 Task: Look for space in Xiuyan, China from 9th June, 2023 to 17th June, 2023 for 2 adults in price range Rs.7000 to Rs.12000. Place can be private room with 1  bedroom having 2 beds and 1 bathroom. Property type can be house, flat, guest house. Amenities needed are: wifi. Booking option can be shelf check-in. Required host language is Chinese (Simplified).
Action: Mouse moved to (565, 79)
Screenshot: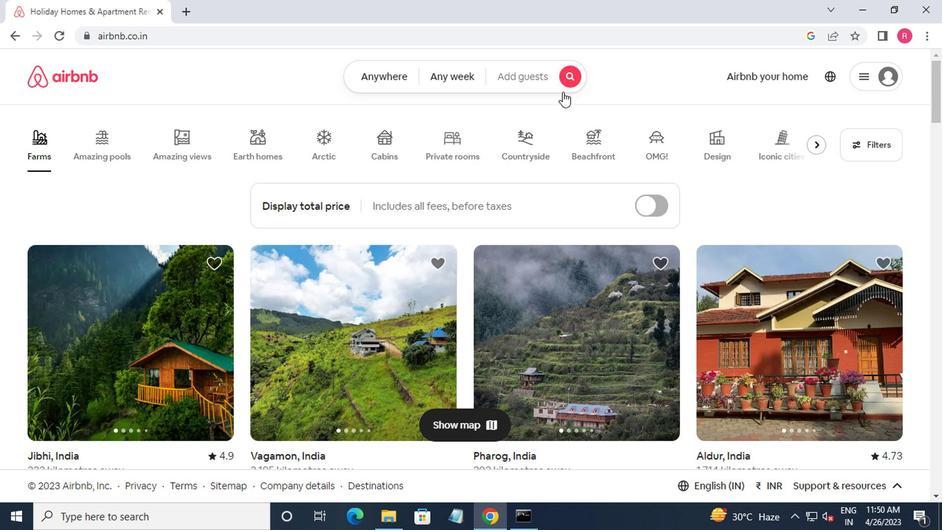
Action: Mouse pressed left at (565, 79)
Screenshot: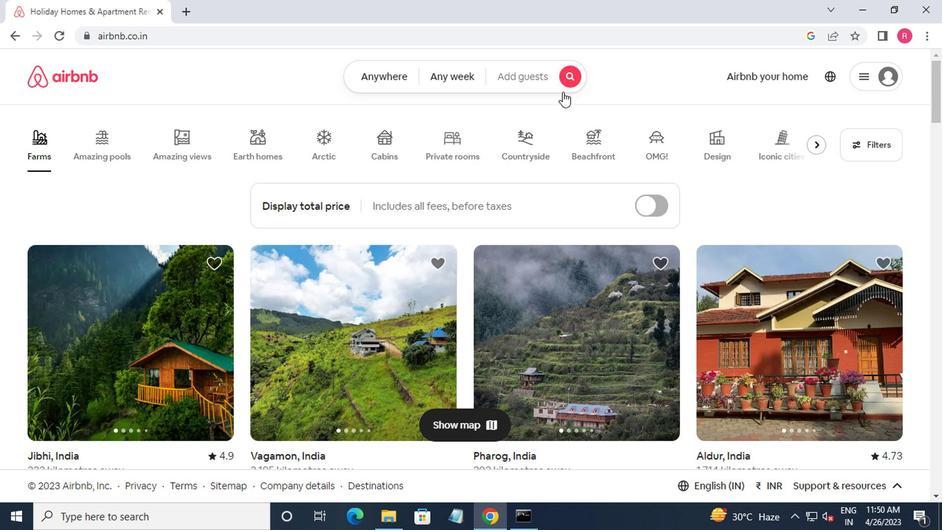 
Action: Mouse moved to (276, 121)
Screenshot: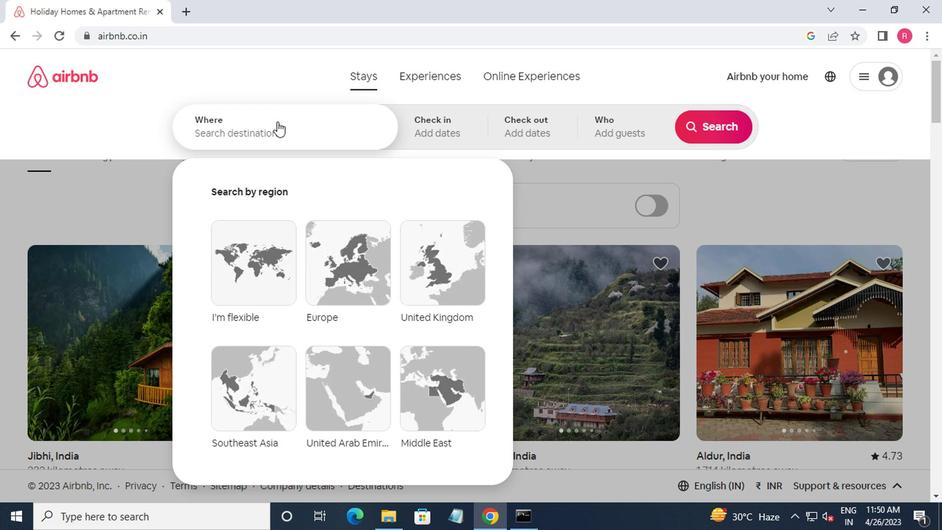 
Action: Mouse pressed left at (276, 121)
Screenshot: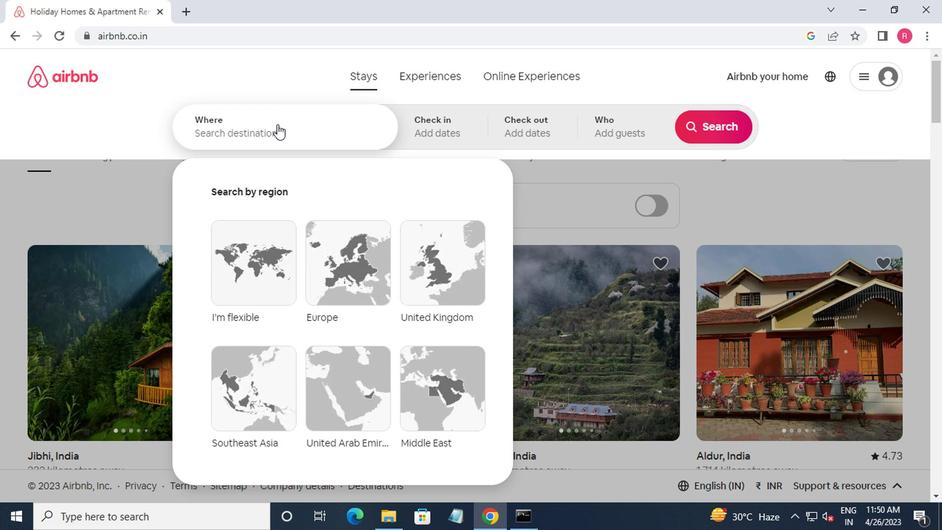 
Action: Mouse moved to (278, 132)
Screenshot: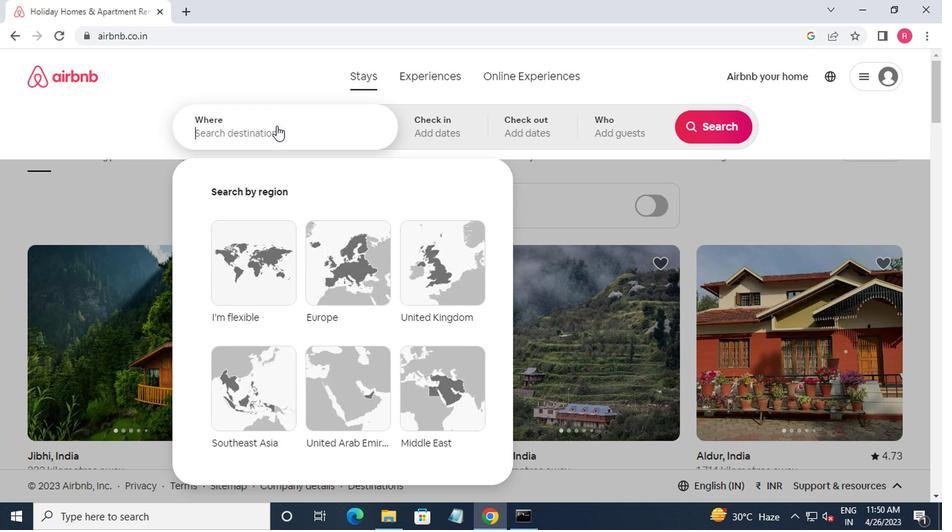 
Action: Key pressed xiuyan,china<Key.enter>
Screenshot: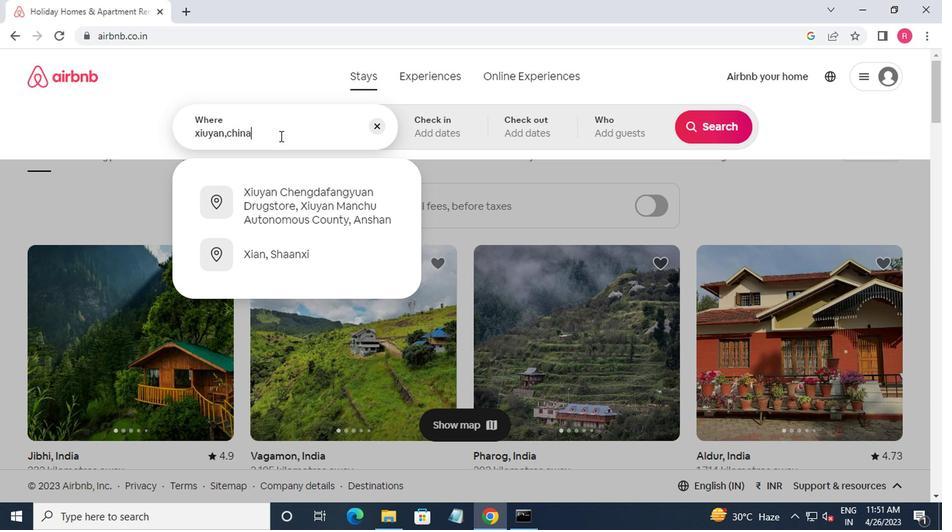 
Action: Mouse moved to (693, 239)
Screenshot: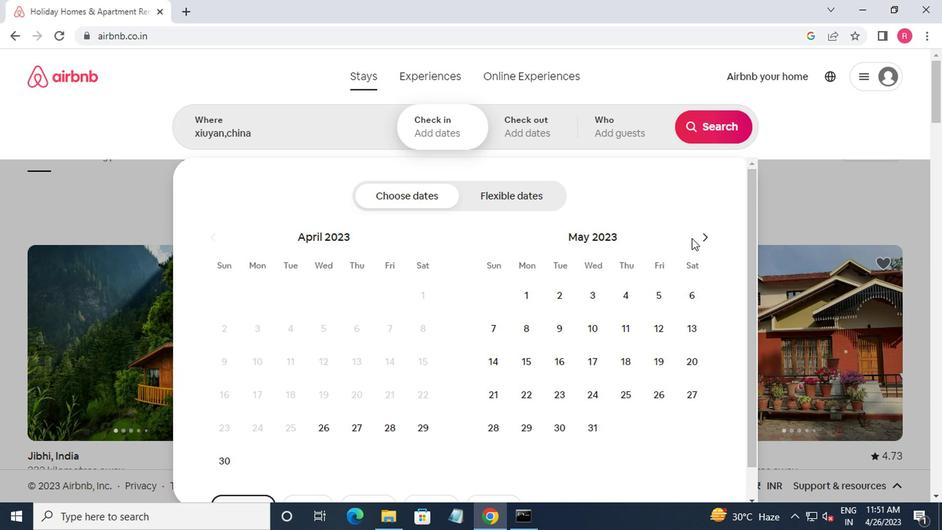 
Action: Mouse pressed left at (693, 239)
Screenshot: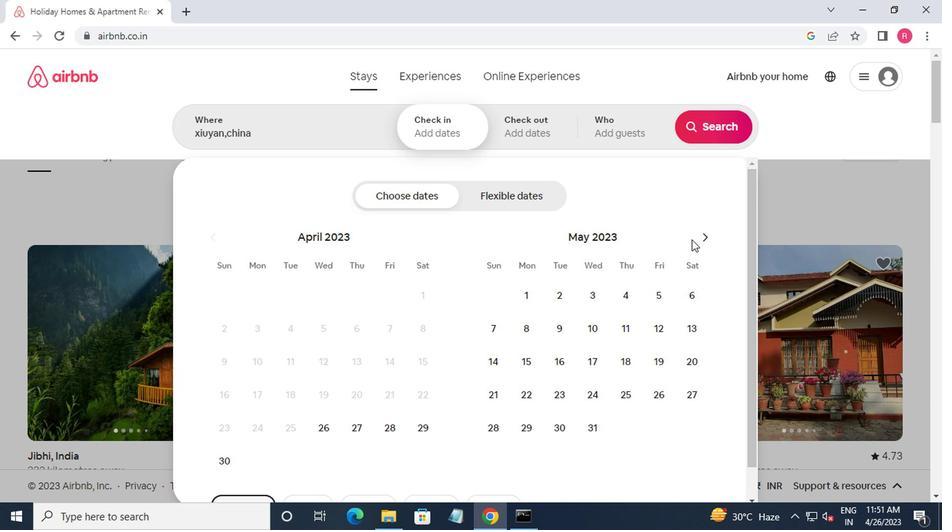 
Action: Mouse moved to (649, 334)
Screenshot: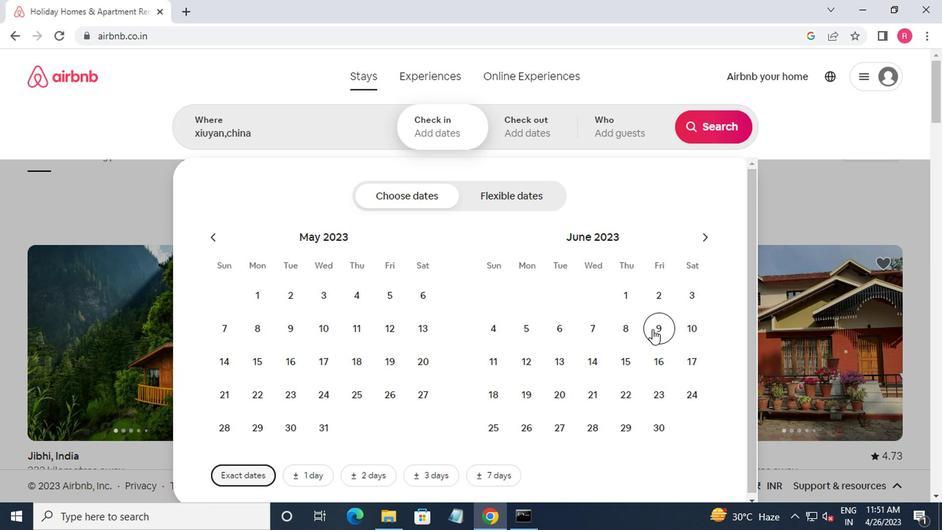 
Action: Mouse pressed left at (649, 334)
Screenshot: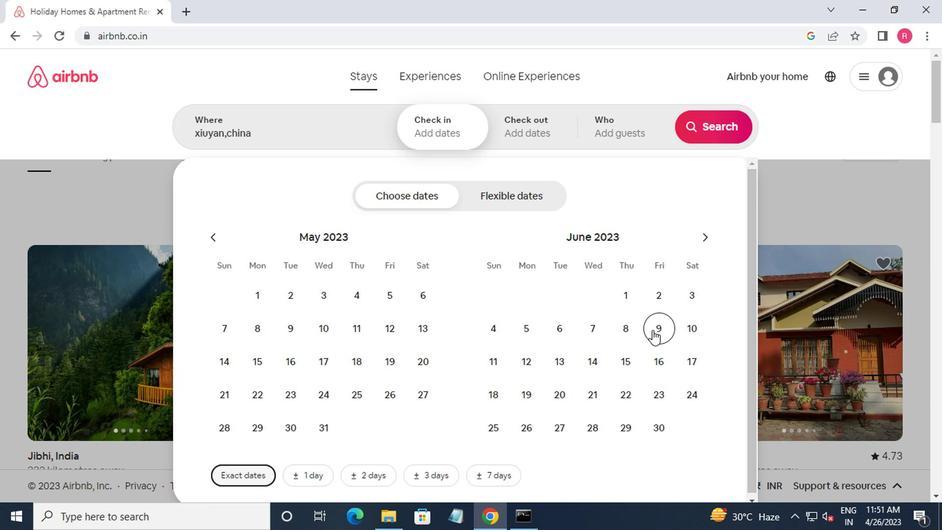 
Action: Mouse moved to (697, 378)
Screenshot: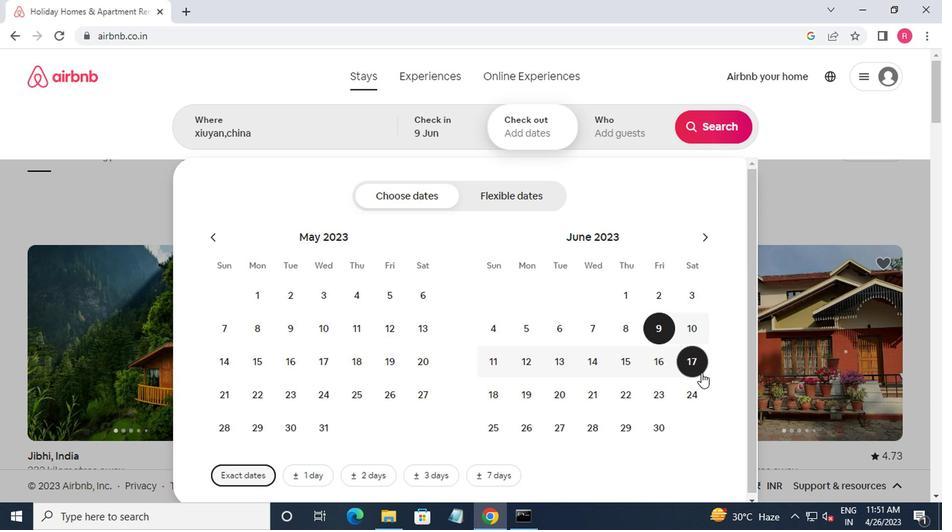 
Action: Mouse pressed left at (697, 378)
Screenshot: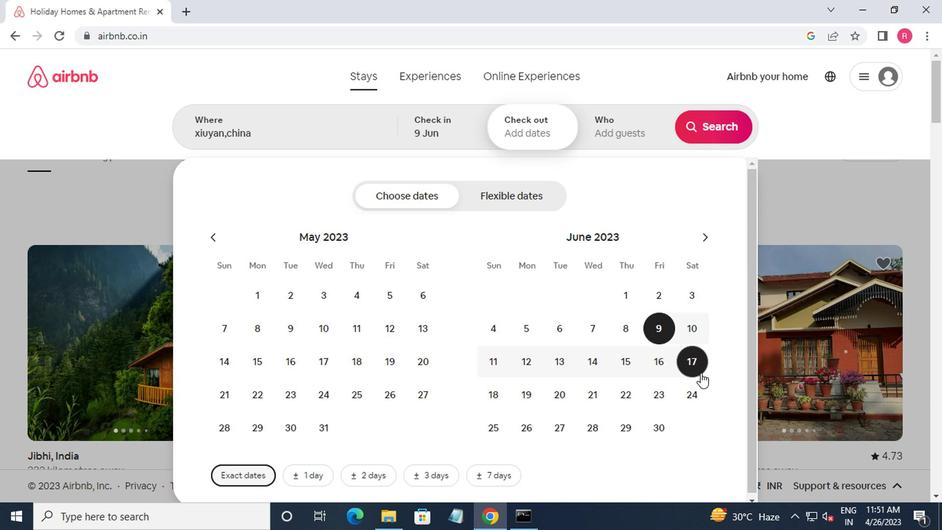 
Action: Mouse moved to (619, 140)
Screenshot: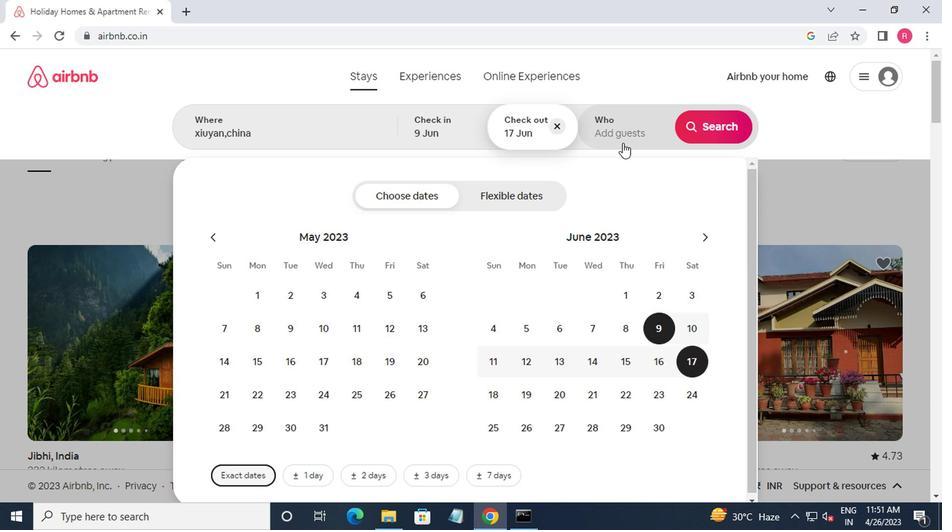
Action: Mouse pressed left at (619, 140)
Screenshot: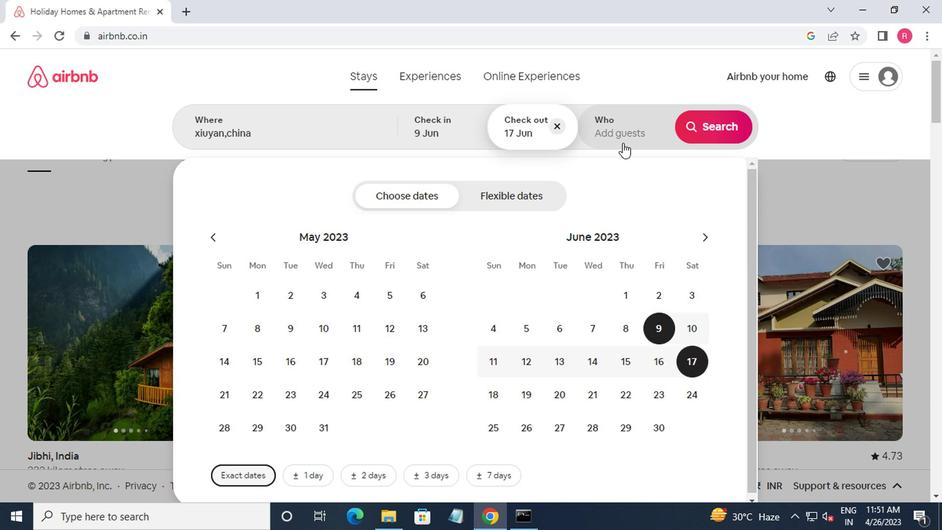 
Action: Mouse moved to (713, 201)
Screenshot: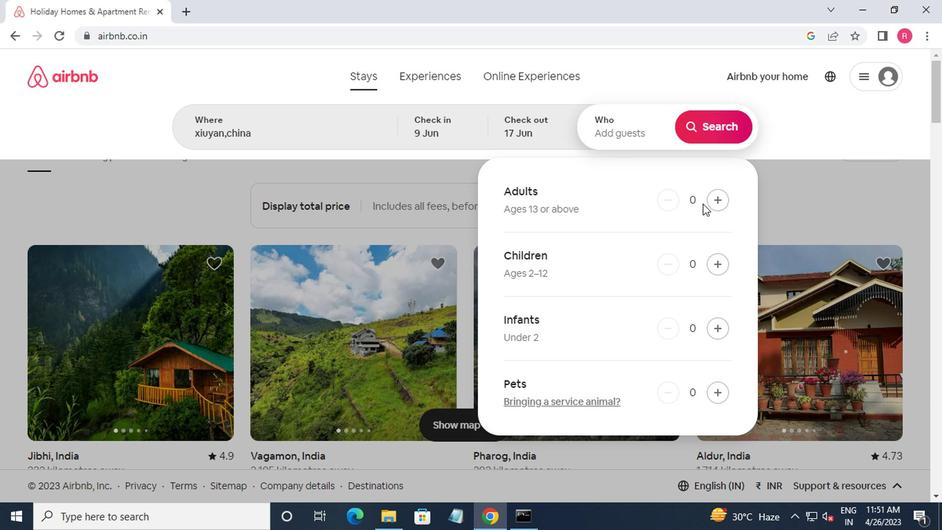 
Action: Mouse pressed left at (713, 201)
Screenshot: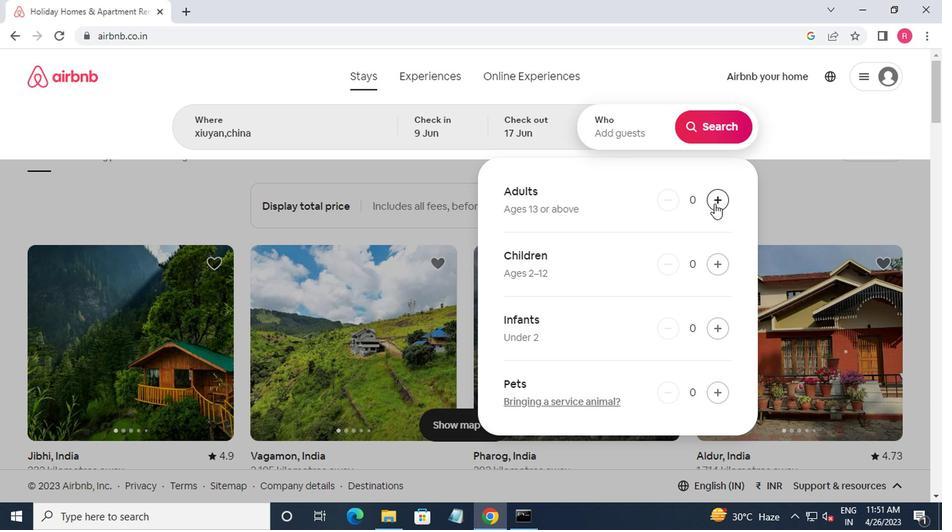 
Action: Mouse moved to (713, 201)
Screenshot: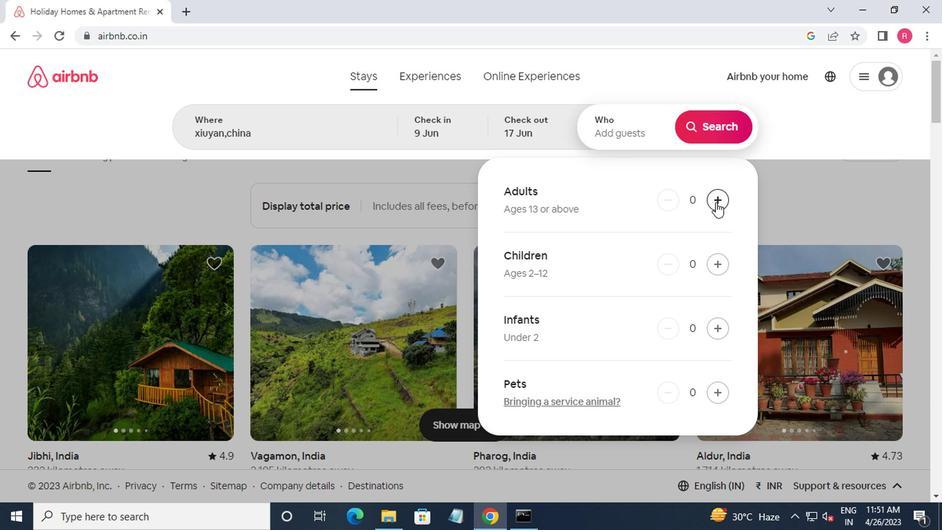
Action: Mouse pressed left at (713, 201)
Screenshot: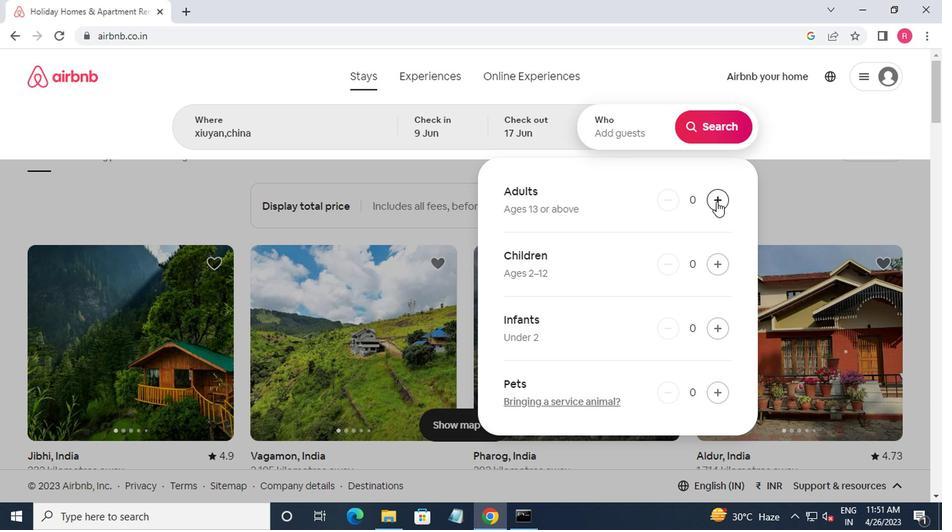 
Action: Mouse moved to (707, 126)
Screenshot: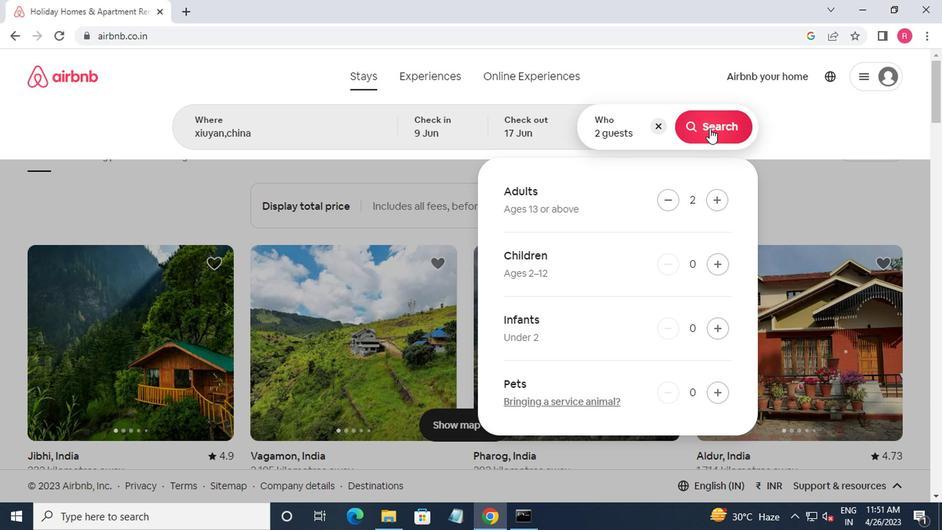 
Action: Mouse pressed left at (707, 126)
Screenshot: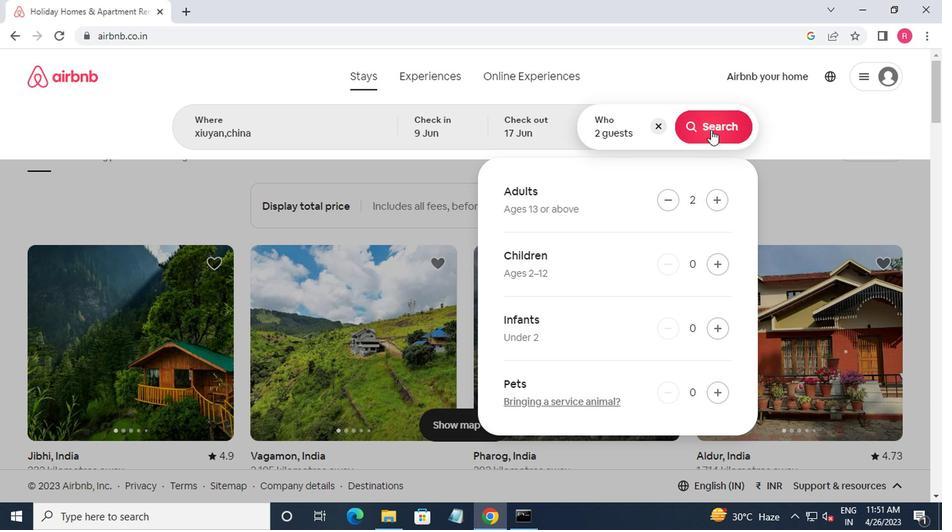 
Action: Mouse moved to (868, 125)
Screenshot: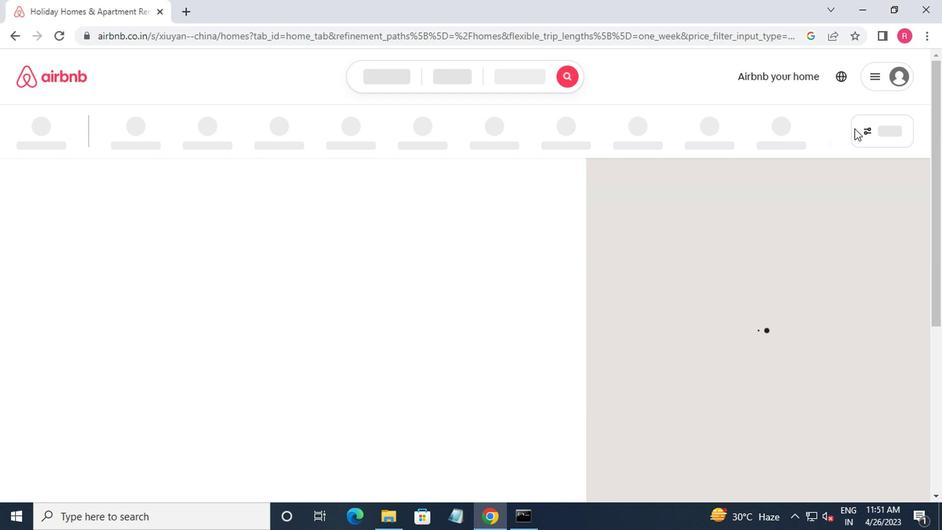 
Action: Mouse pressed left at (868, 125)
Screenshot: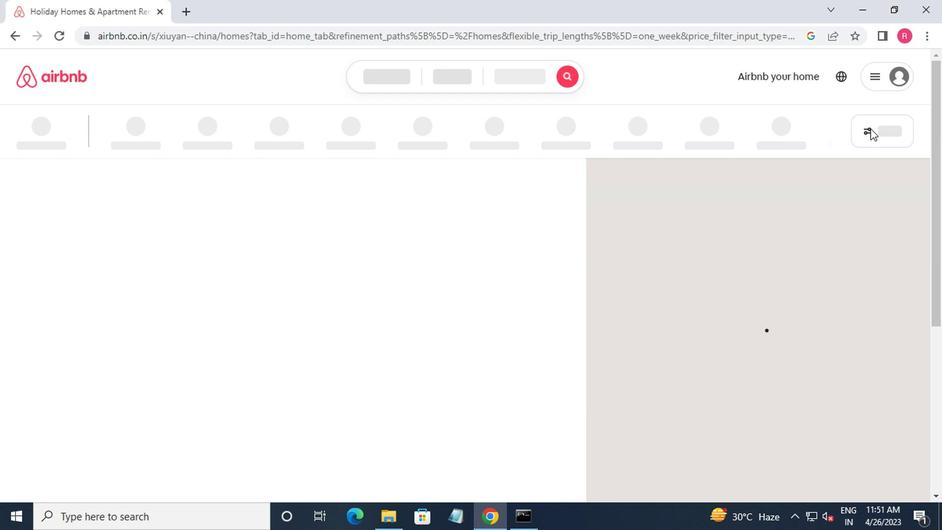 
Action: Mouse moved to (298, 221)
Screenshot: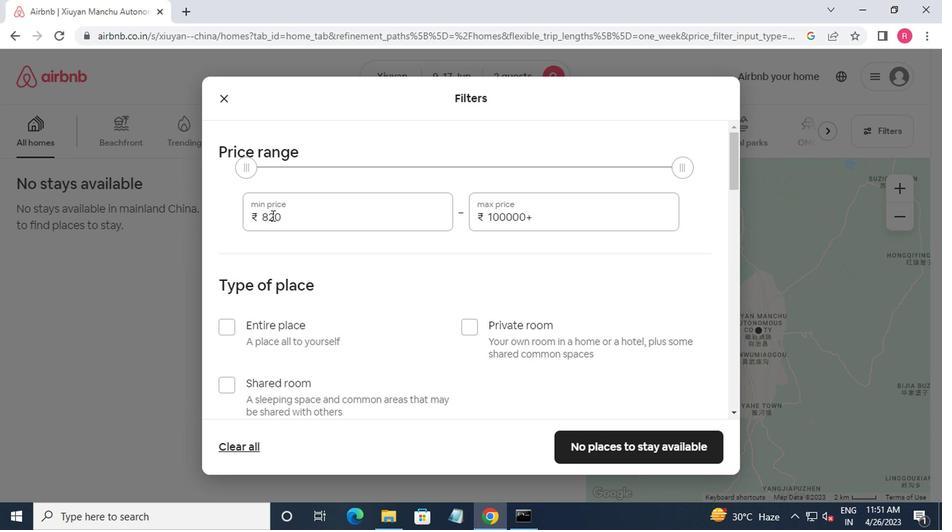 
Action: Mouse pressed left at (298, 221)
Screenshot: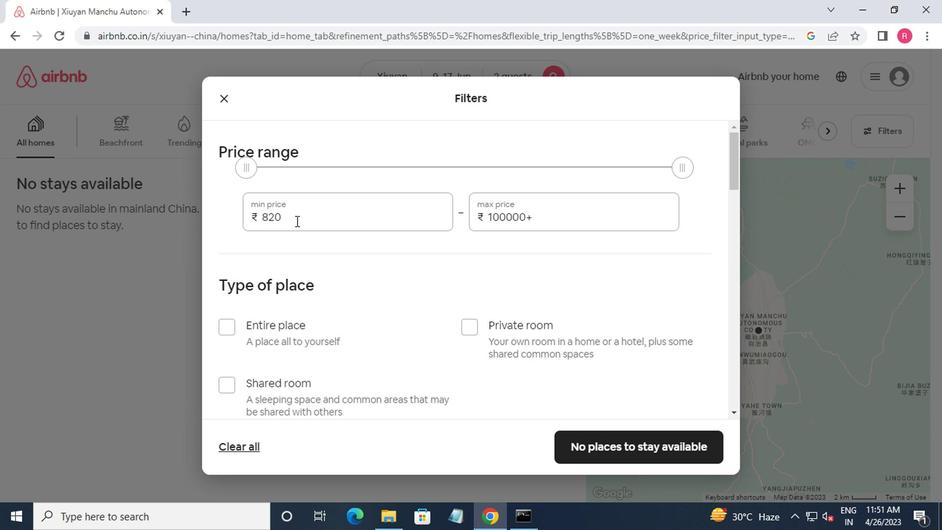 
Action: Mouse moved to (304, 211)
Screenshot: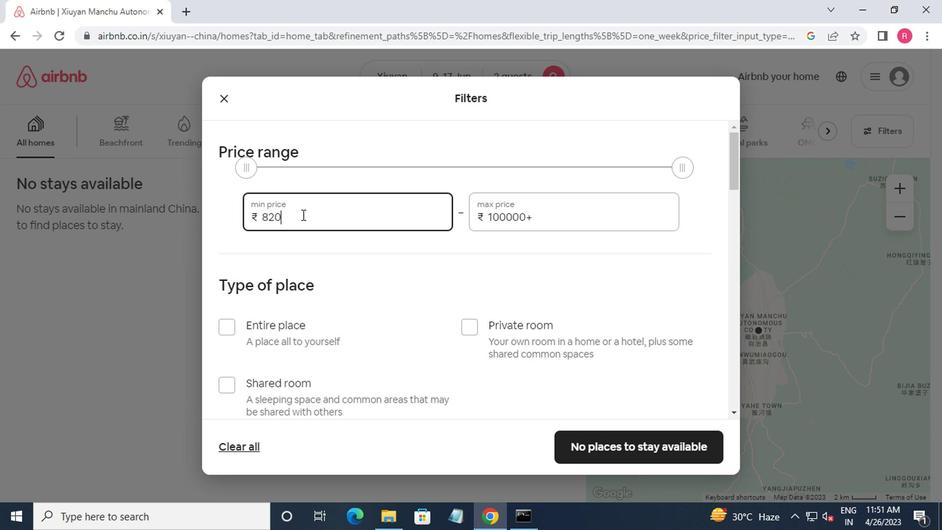 
Action: Key pressed <Key.backspace><Key.backspace><Key.backspace><Key.backspace><Key.backspace>17000<Key.backspace><Key.backspace><Key.backspace><Key.backspace><Key.backspace>7000<Key.tab>1200<Key.backspace><Key.backspace><Key.backspace><Key.backspace><Key.backspace><Key.backspace>2000
Screenshot: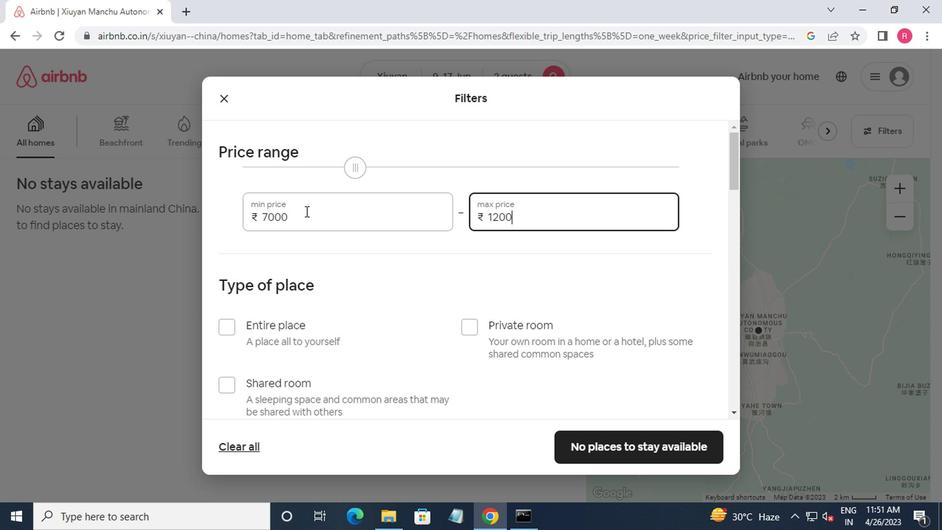 
Action: Mouse moved to (327, 224)
Screenshot: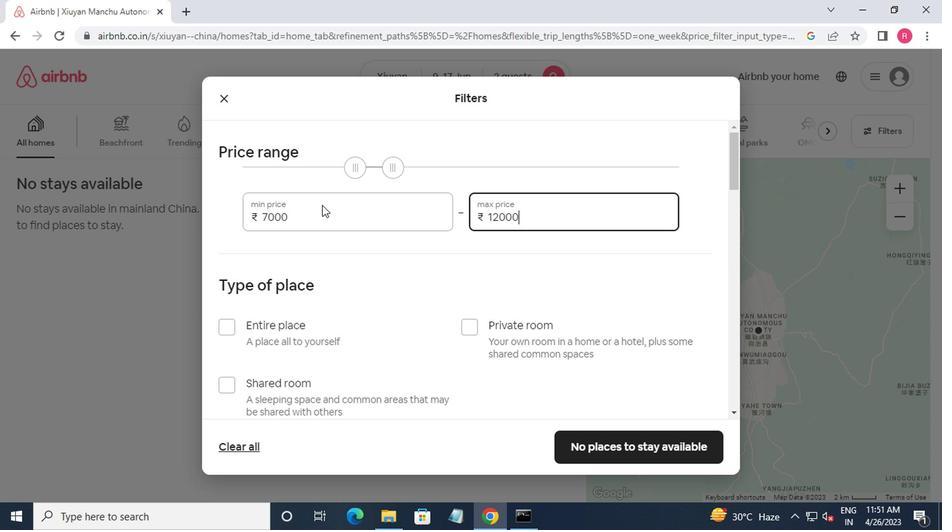 
Action: Mouse scrolled (327, 224) with delta (0, 0)
Screenshot: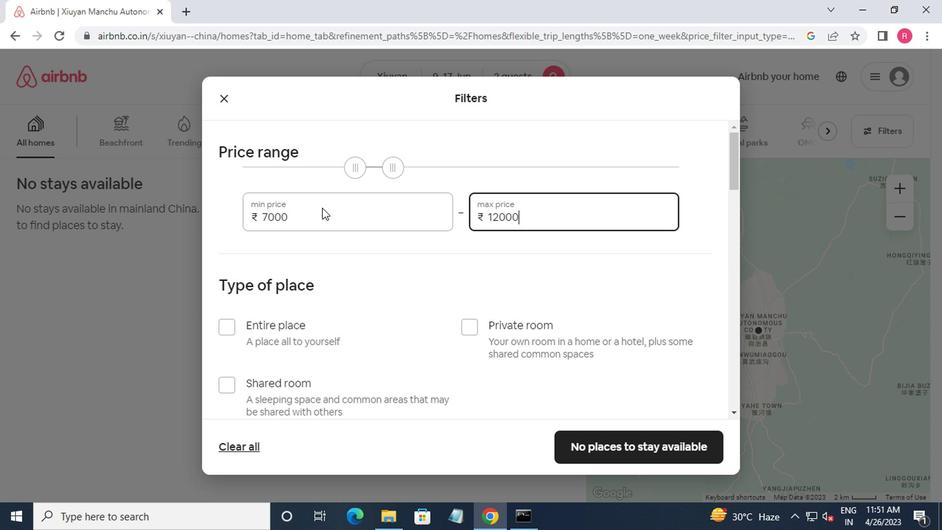 
Action: Mouse moved to (469, 266)
Screenshot: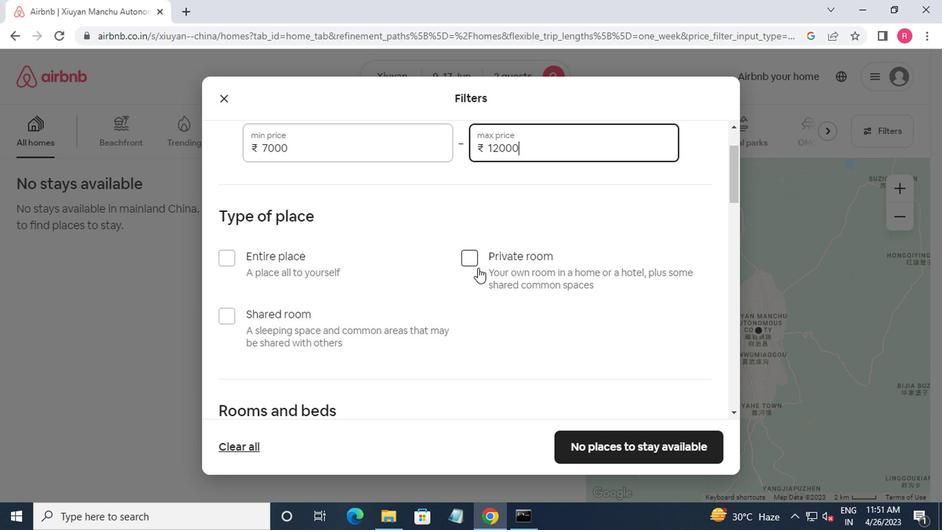 
Action: Mouse pressed left at (469, 266)
Screenshot: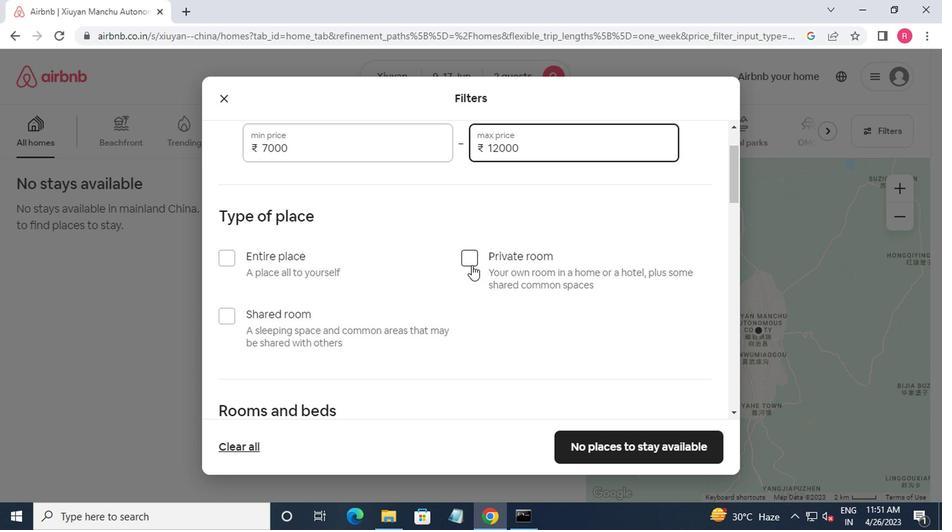 
Action: Mouse moved to (467, 266)
Screenshot: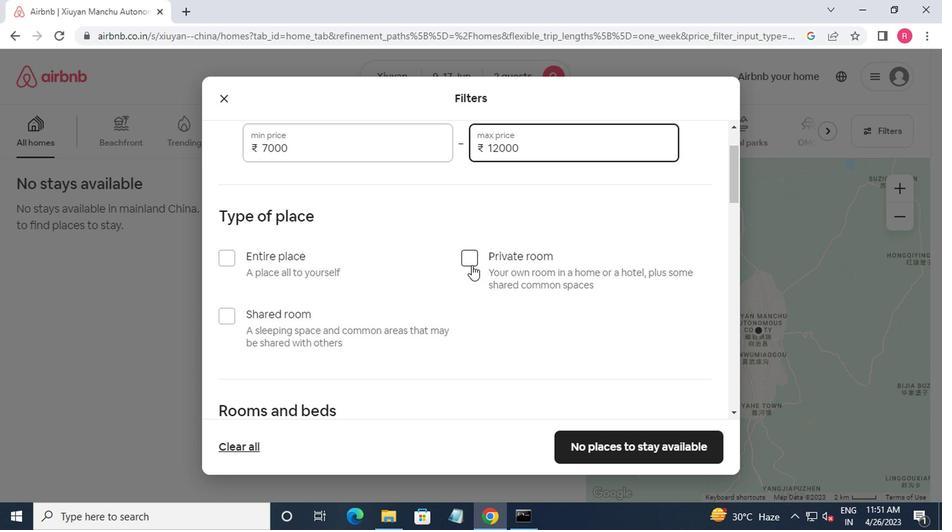 
Action: Mouse scrolled (467, 266) with delta (0, 0)
Screenshot: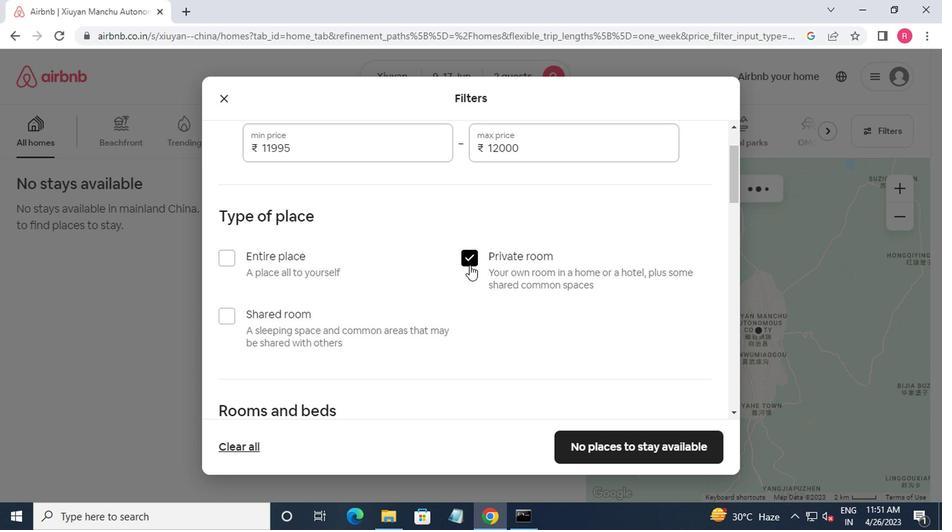 
Action: Mouse moved to (467, 267)
Screenshot: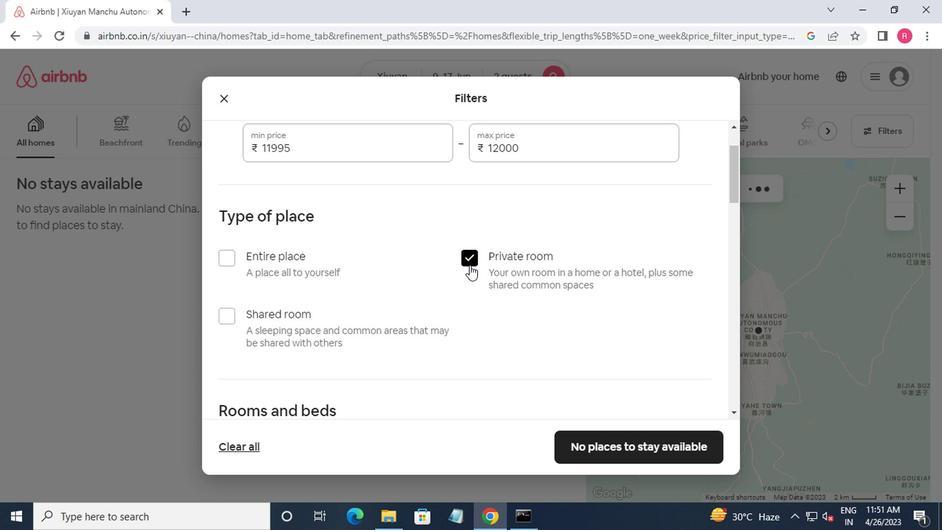 
Action: Mouse scrolled (467, 266) with delta (0, 0)
Screenshot: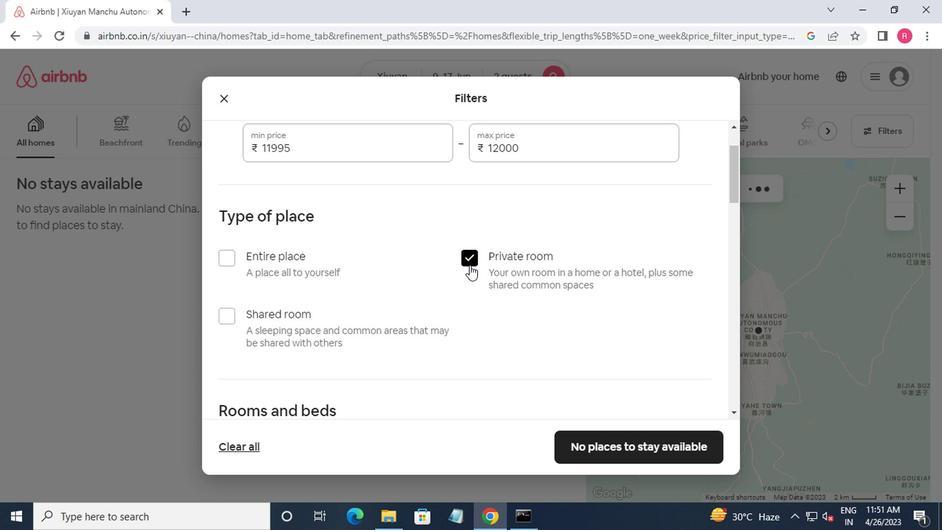 
Action: Mouse moved to (462, 269)
Screenshot: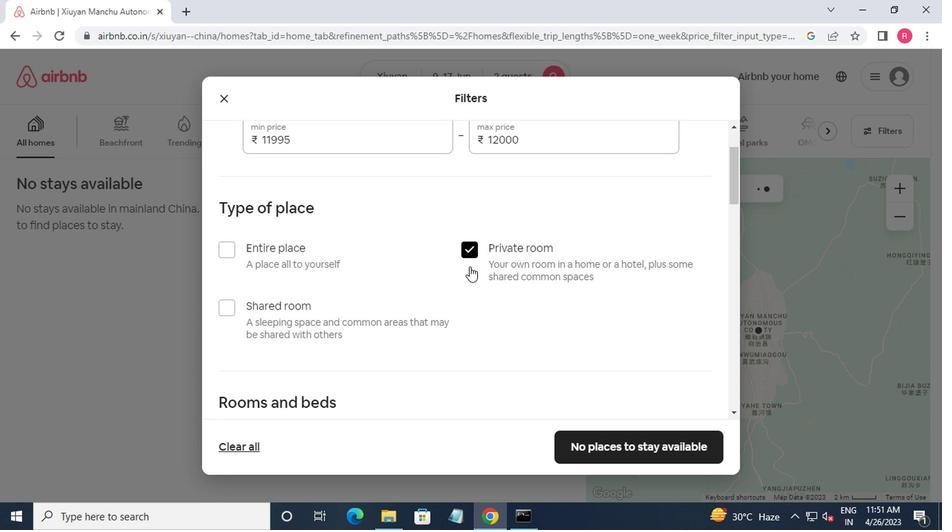 
Action: Mouse scrolled (462, 269) with delta (0, 0)
Screenshot: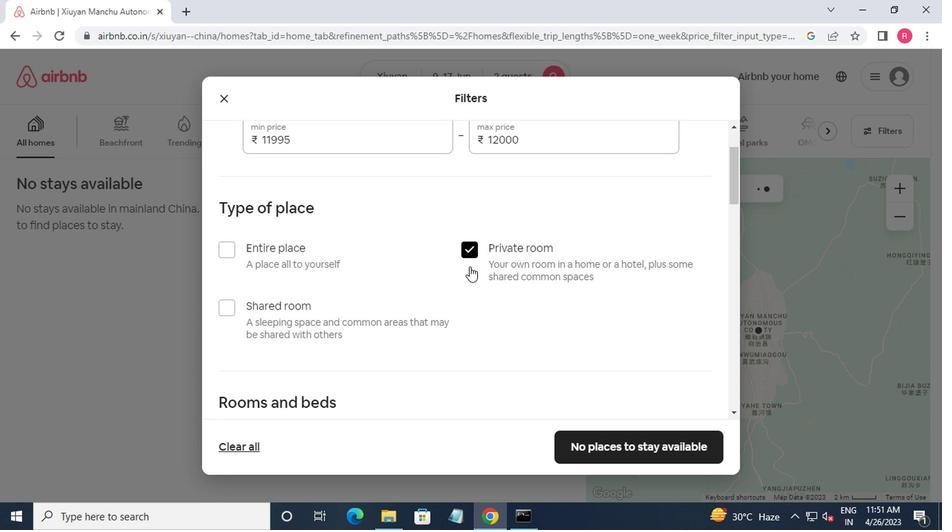 
Action: Mouse moved to (293, 283)
Screenshot: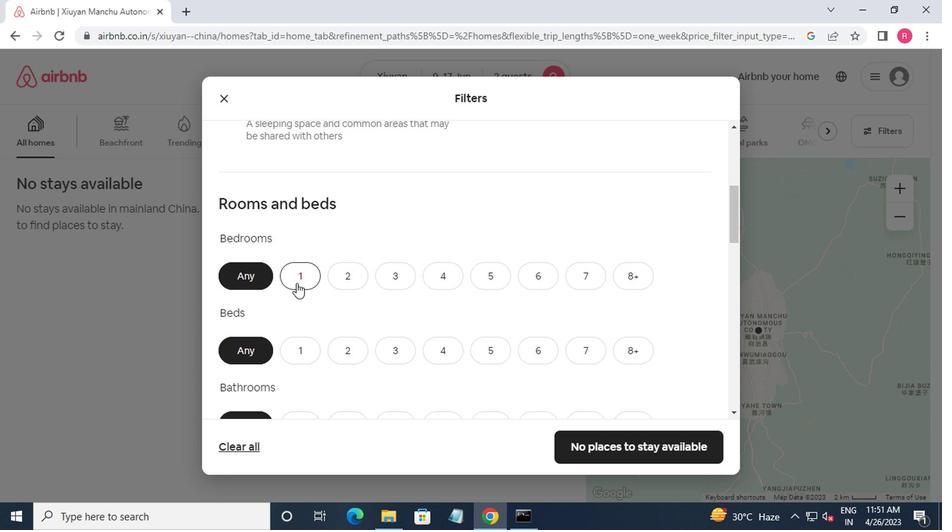
Action: Mouse pressed left at (293, 283)
Screenshot: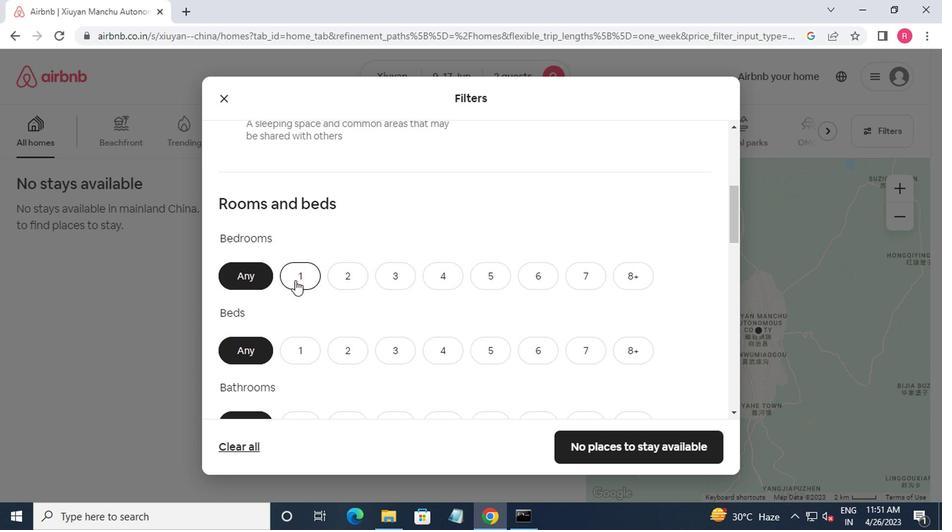 
Action: Mouse moved to (324, 307)
Screenshot: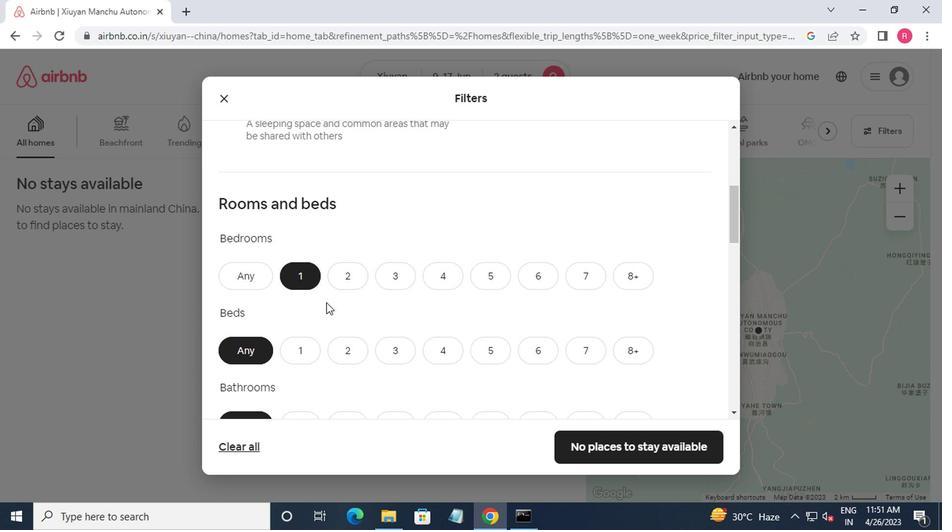 
Action: Mouse scrolled (324, 306) with delta (0, 0)
Screenshot: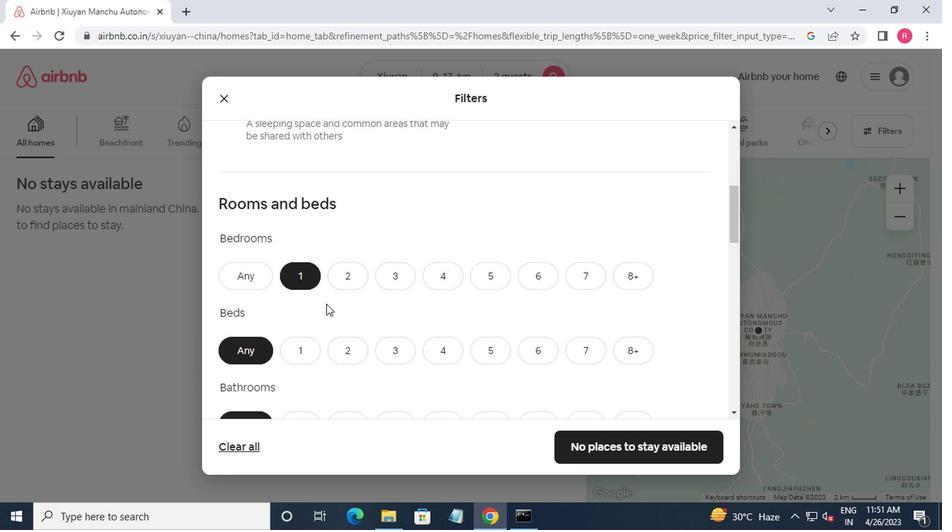 
Action: Mouse moved to (295, 288)
Screenshot: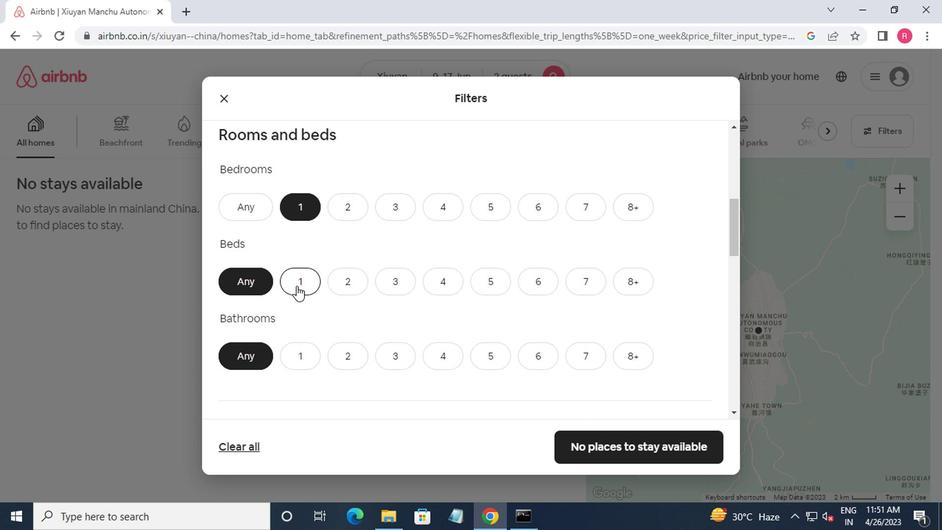 
Action: Mouse pressed left at (295, 288)
Screenshot: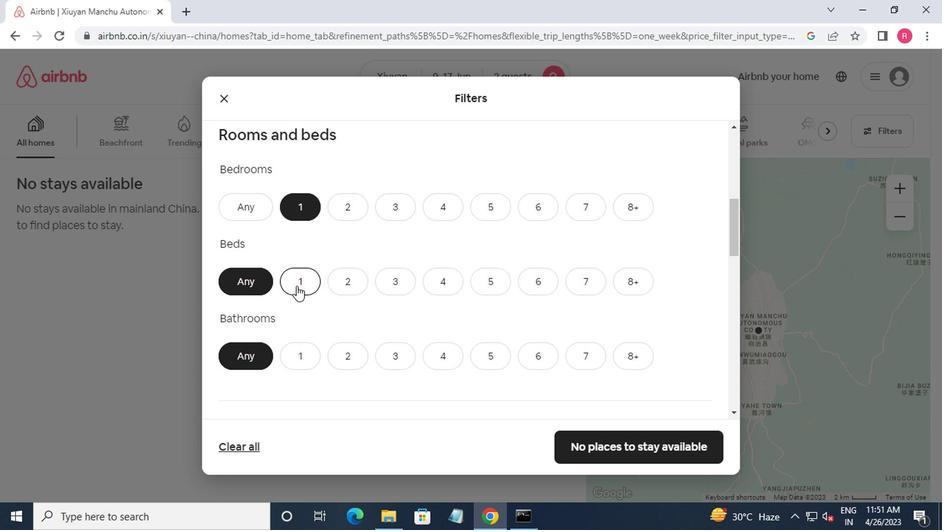 
Action: Mouse moved to (371, 278)
Screenshot: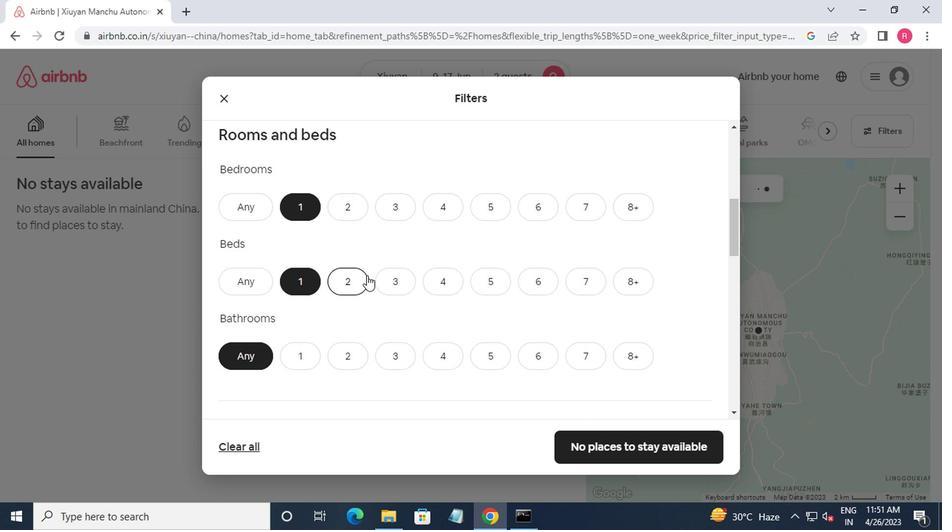 
Action: Mouse pressed left at (371, 278)
Screenshot: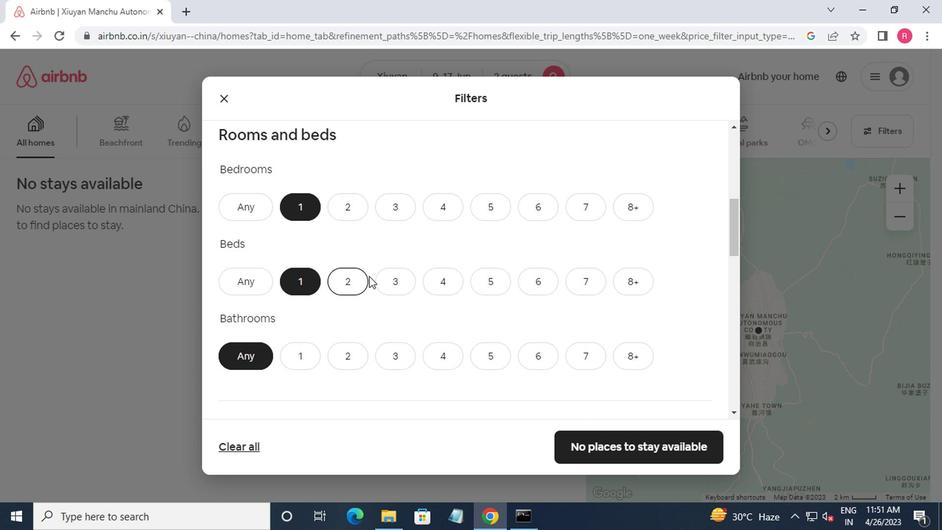 
Action: Mouse moved to (353, 291)
Screenshot: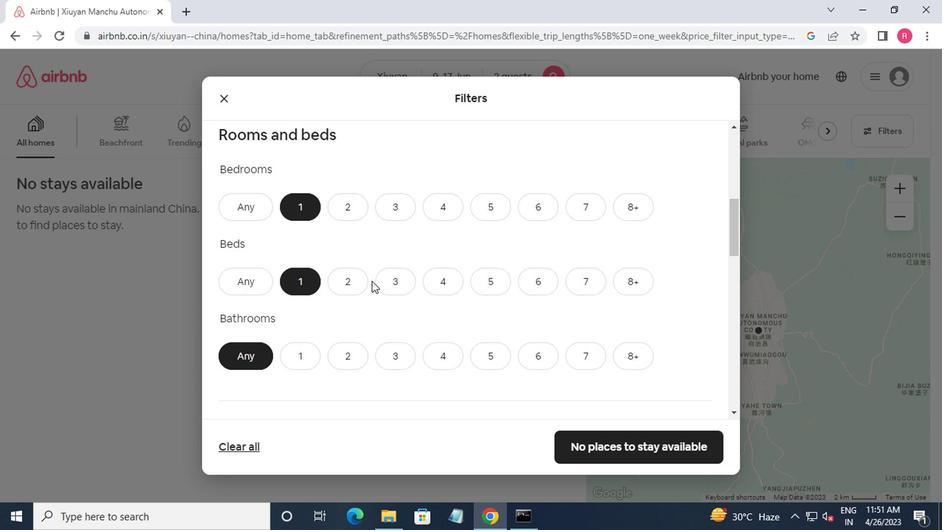 
Action: Mouse pressed left at (353, 291)
Screenshot: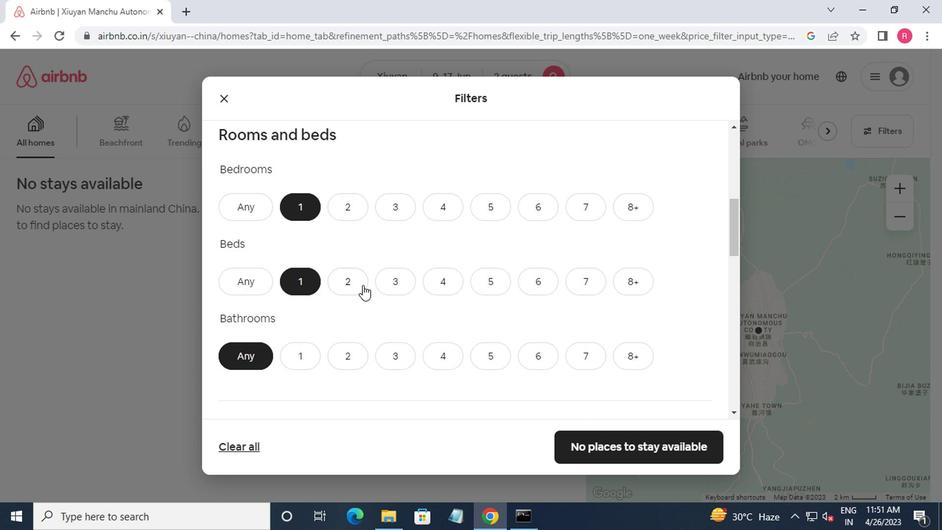 
Action: Mouse moved to (293, 359)
Screenshot: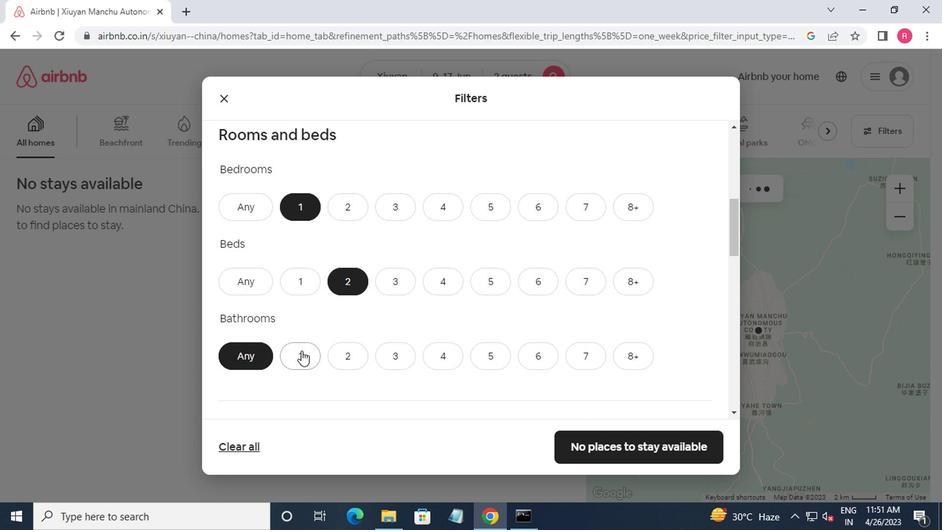 
Action: Mouse pressed left at (293, 359)
Screenshot: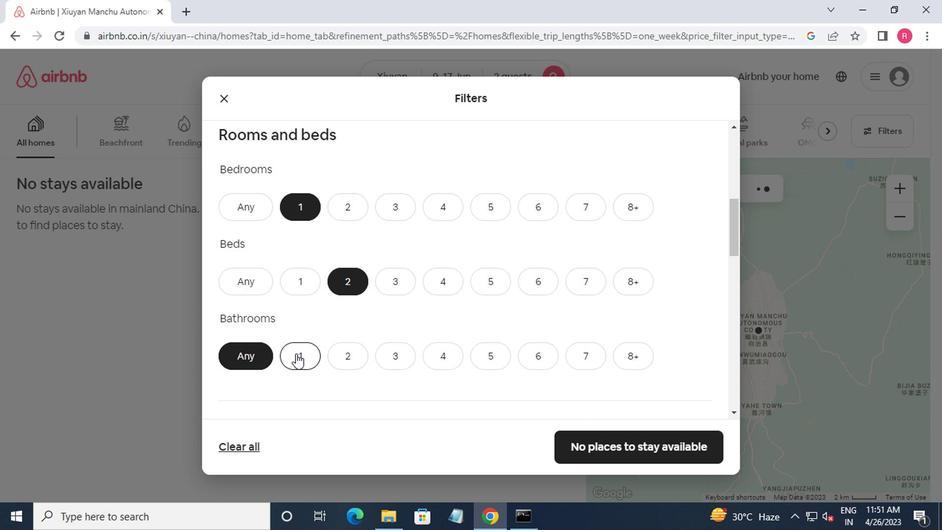
Action: Mouse moved to (316, 357)
Screenshot: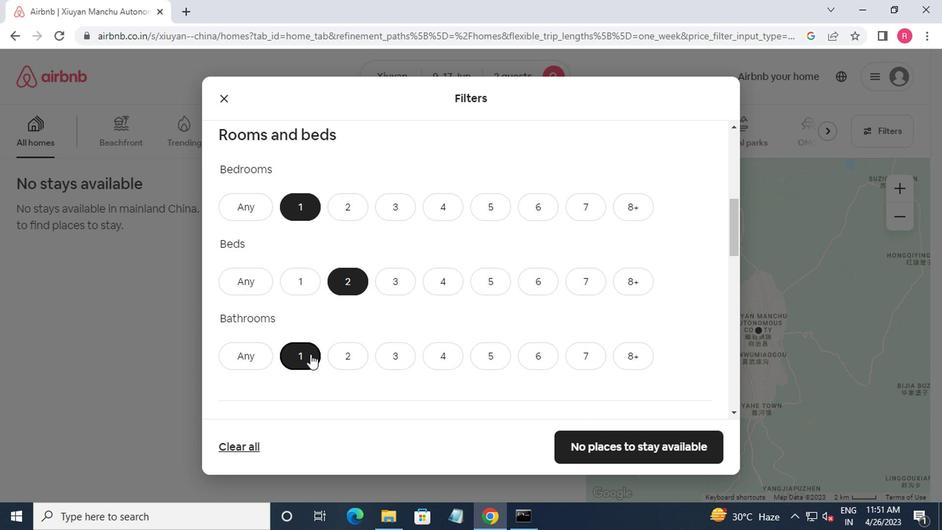 
Action: Mouse scrolled (316, 356) with delta (0, 0)
Screenshot: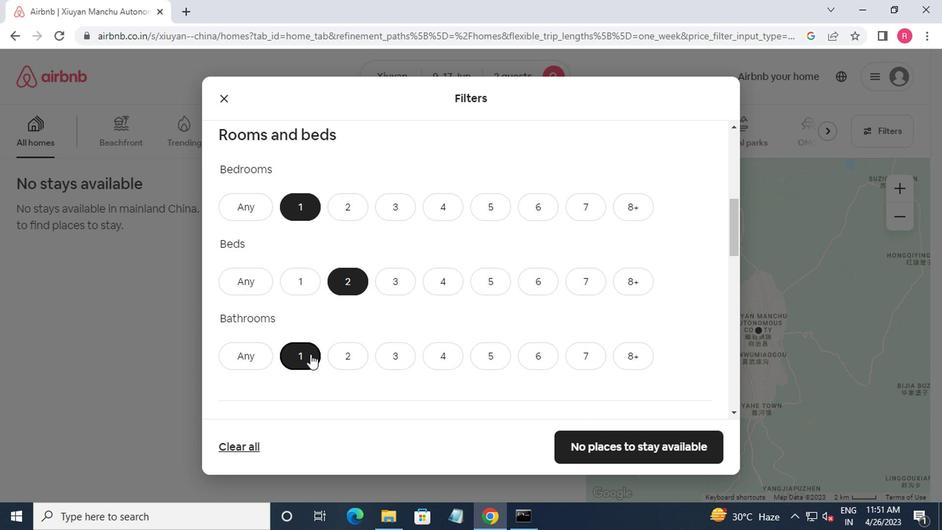 
Action: Mouse moved to (333, 352)
Screenshot: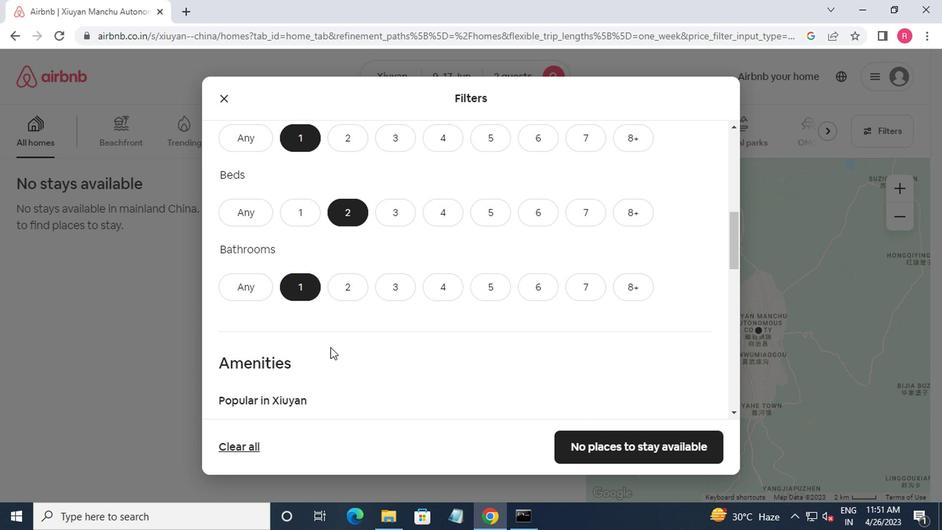 
Action: Mouse scrolled (333, 351) with delta (0, 0)
Screenshot: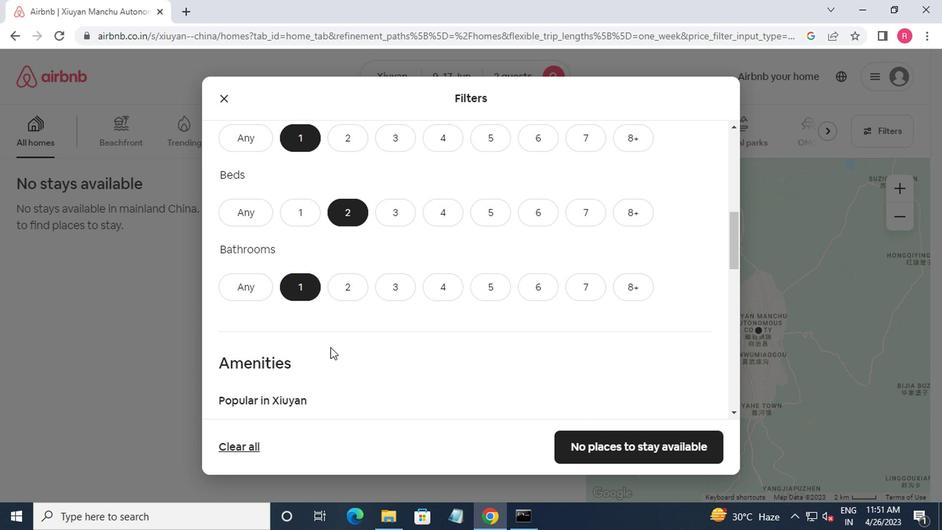 
Action: Mouse moved to (342, 353)
Screenshot: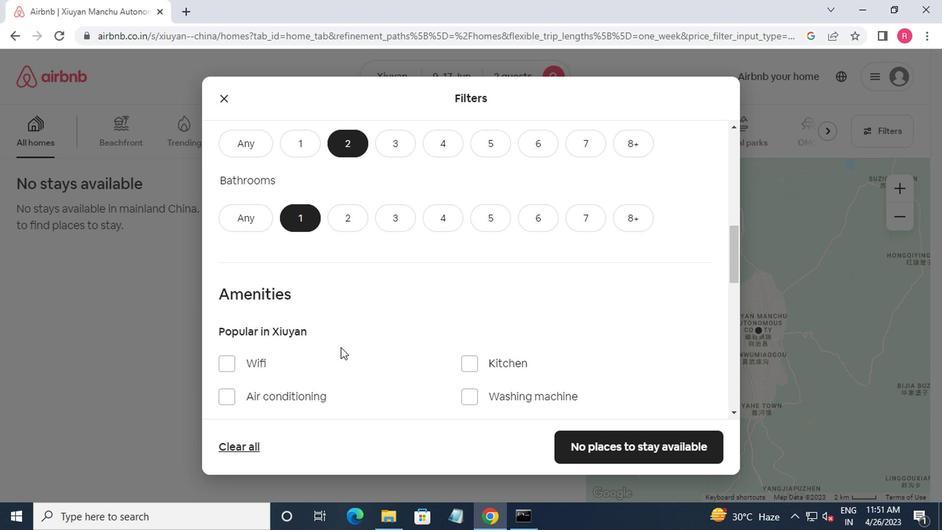 
Action: Mouse scrolled (342, 353) with delta (0, 0)
Screenshot: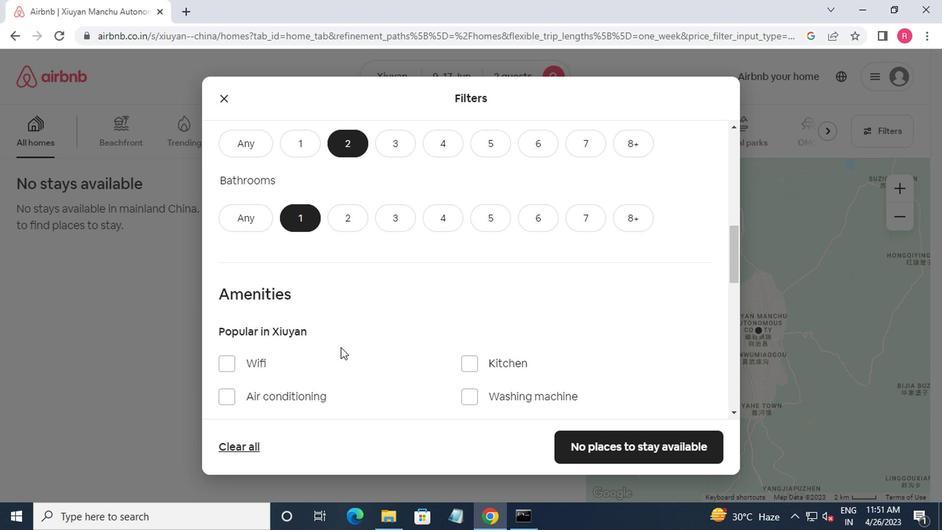 
Action: Mouse moved to (227, 297)
Screenshot: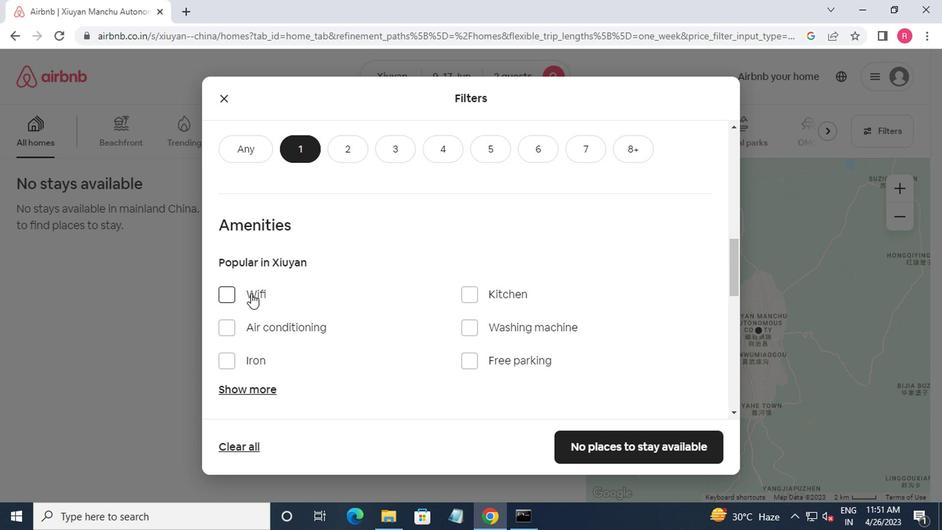 
Action: Mouse pressed left at (227, 297)
Screenshot: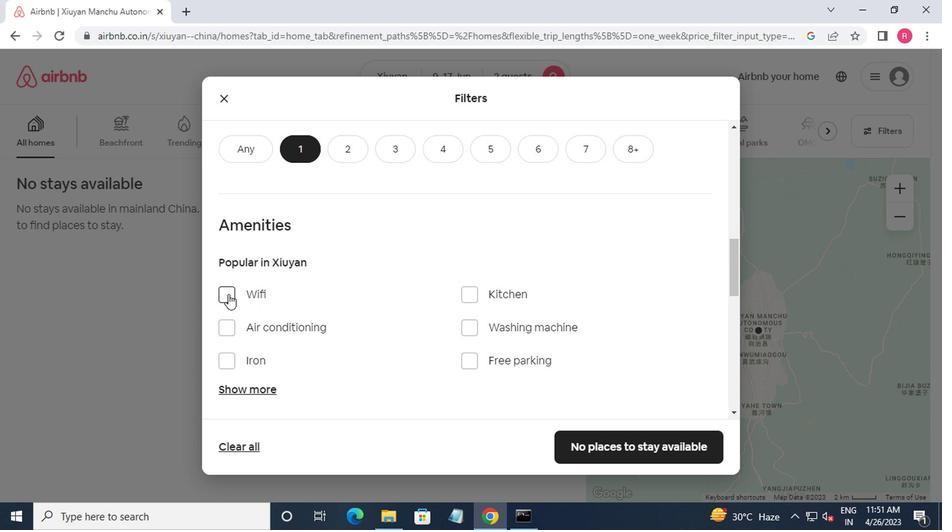 
Action: Mouse moved to (355, 303)
Screenshot: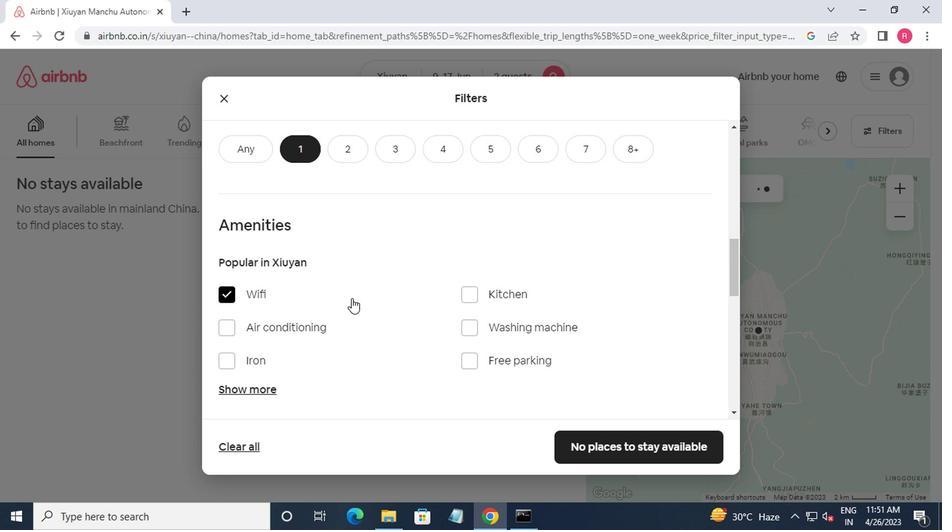 
Action: Mouse scrolled (355, 302) with delta (0, 0)
Screenshot: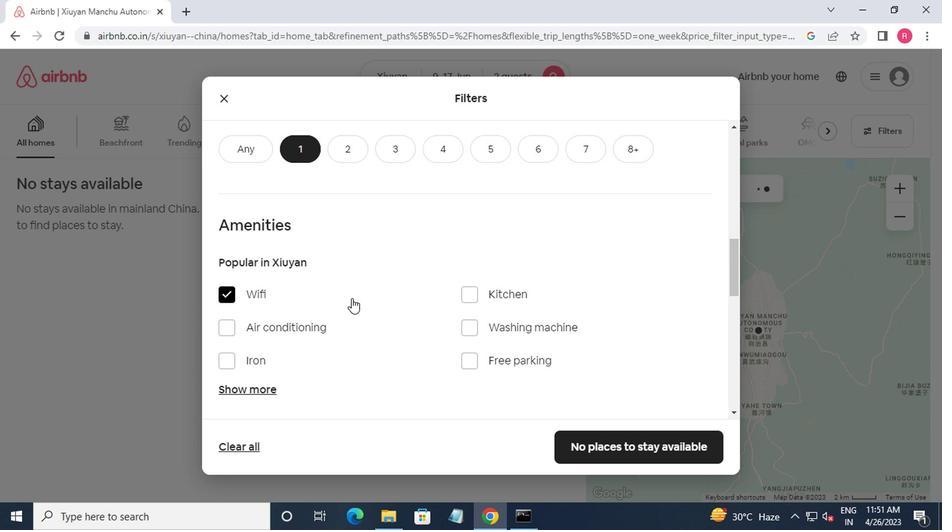 
Action: Mouse moved to (368, 302)
Screenshot: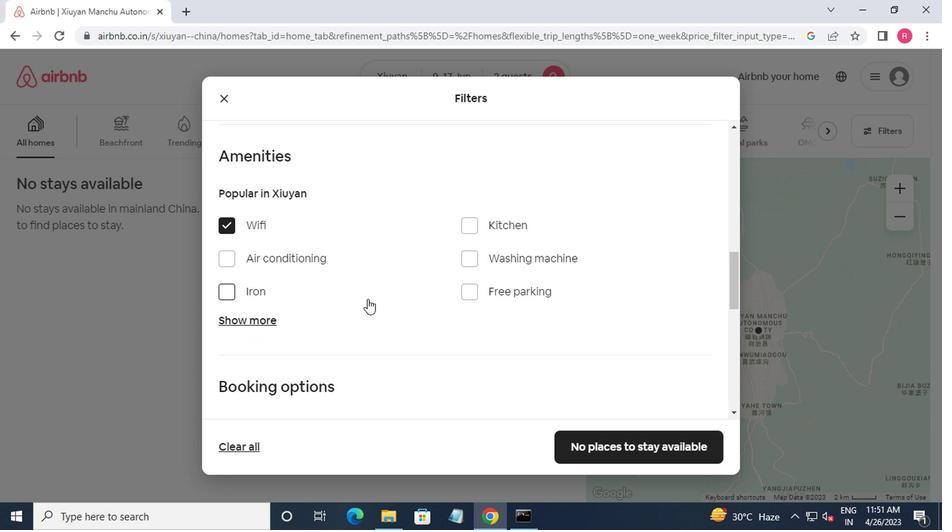 
Action: Mouse scrolled (368, 301) with delta (0, 0)
Screenshot: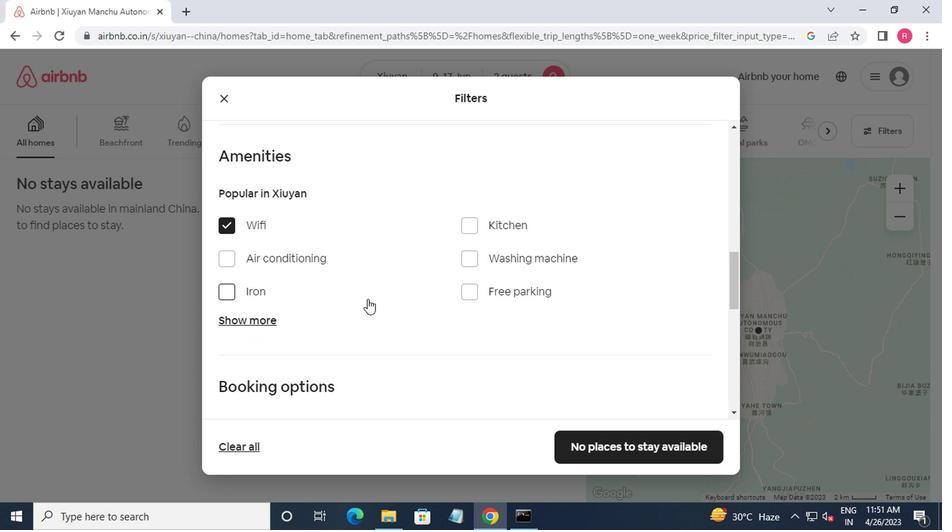 
Action: Mouse moved to (375, 302)
Screenshot: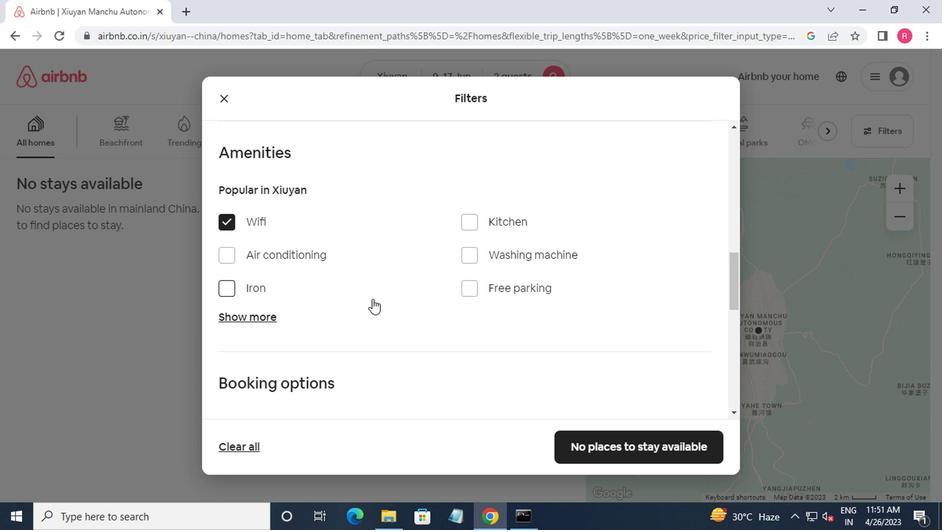 
Action: Mouse scrolled (375, 301) with delta (0, 0)
Screenshot: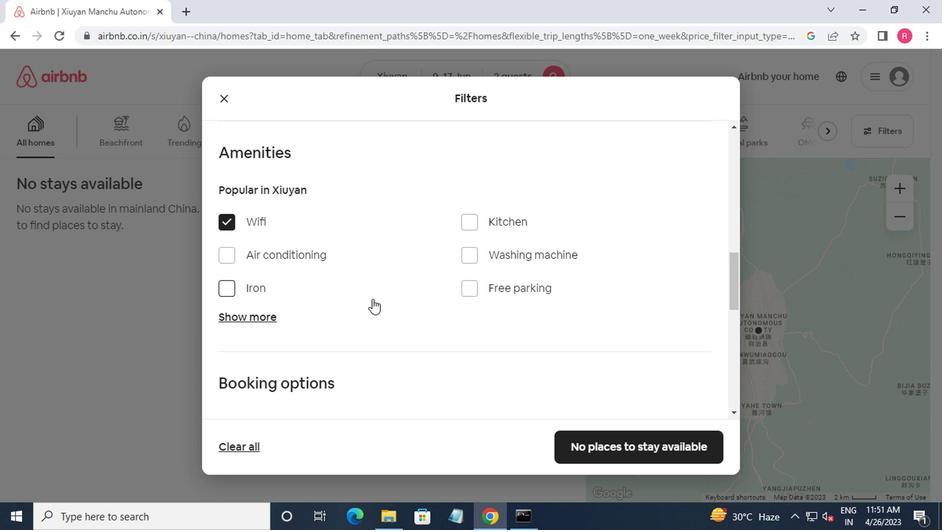 
Action: Mouse moved to (381, 302)
Screenshot: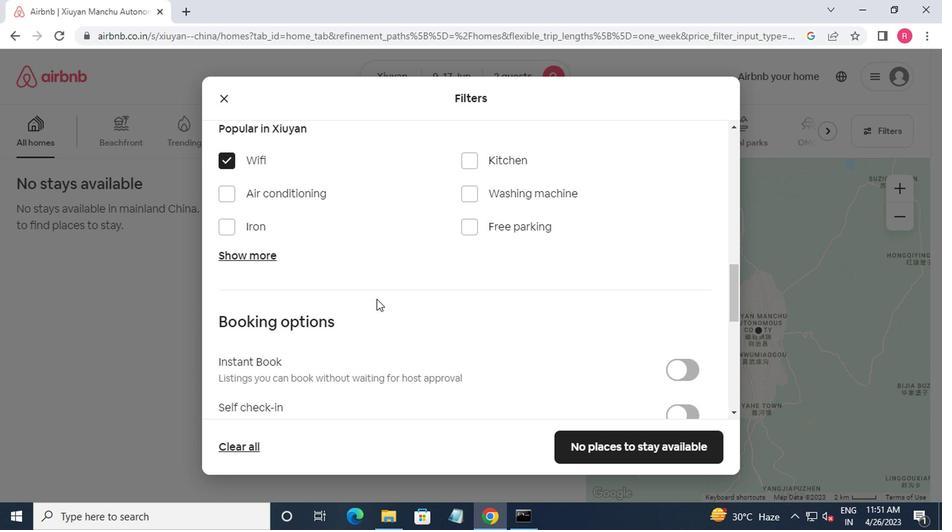 
Action: Mouse scrolled (381, 301) with delta (0, 0)
Screenshot: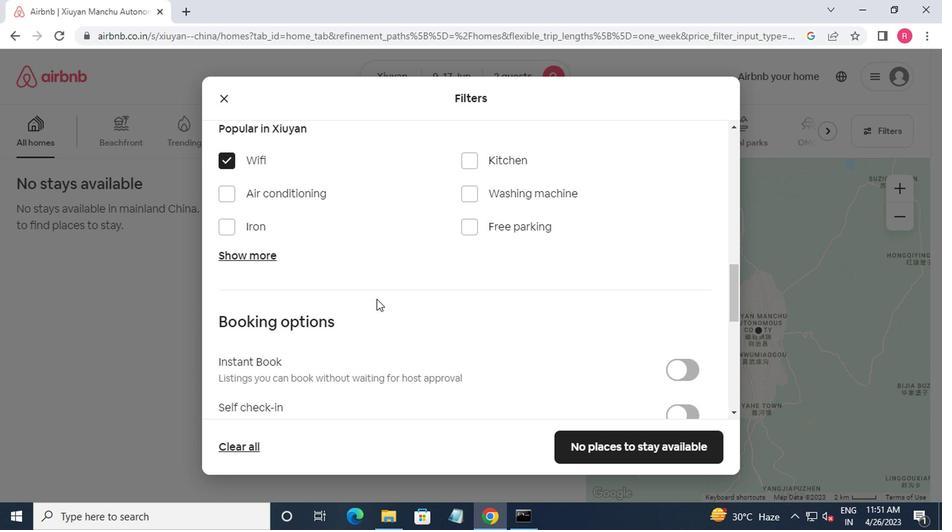 
Action: Mouse moved to (400, 299)
Screenshot: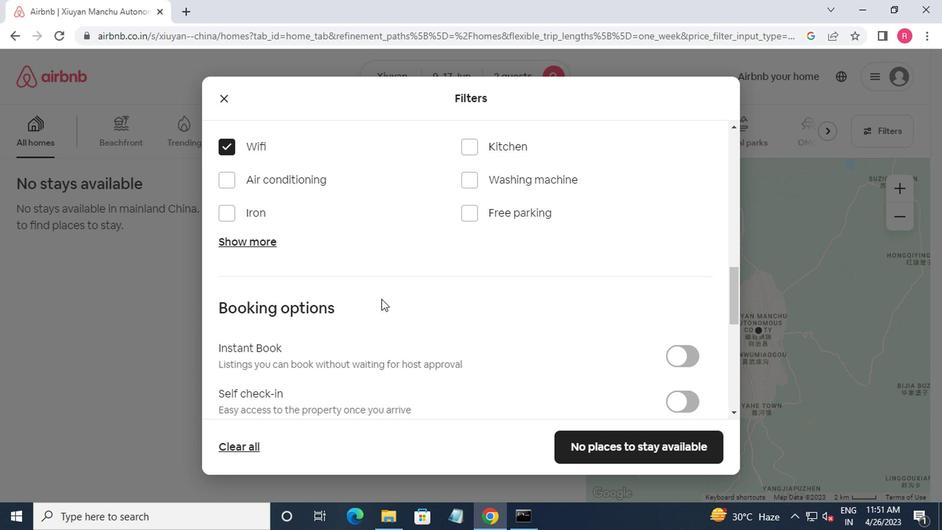 
Action: Mouse scrolled (400, 298) with delta (0, 0)
Screenshot: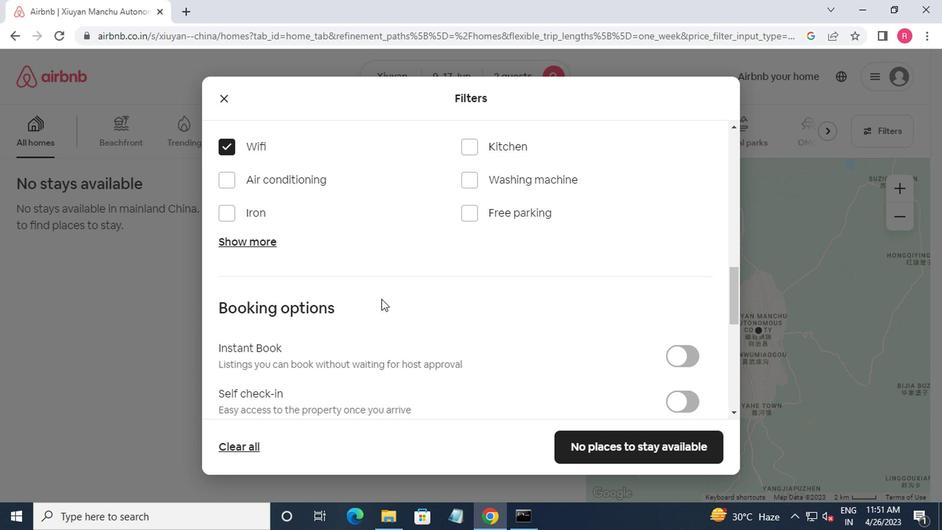 
Action: Mouse moved to (680, 209)
Screenshot: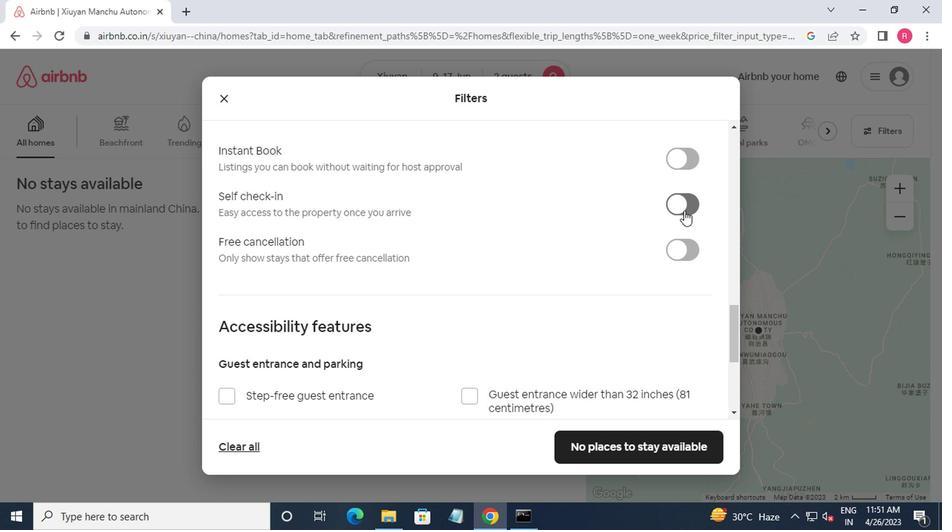
Action: Mouse pressed left at (680, 209)
Screenshot: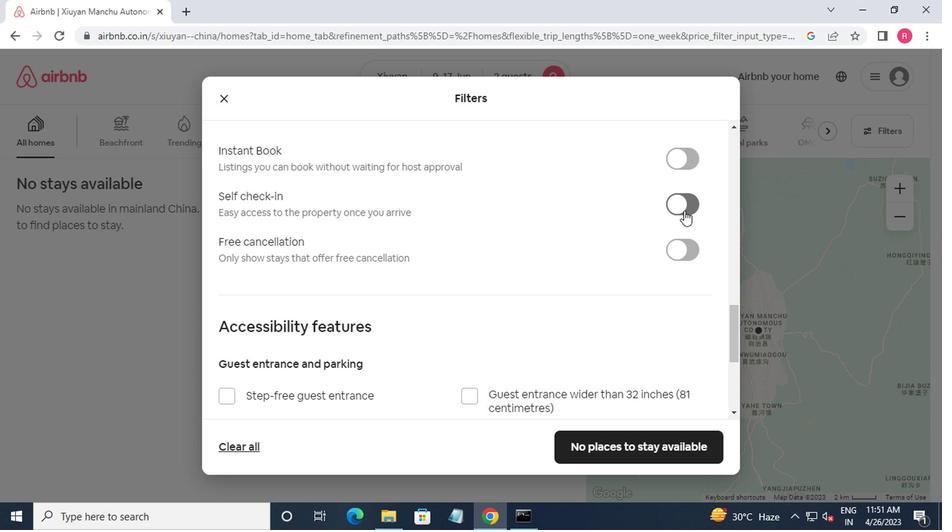 
Action: Mouse moved to (616, 241)
Screenshot: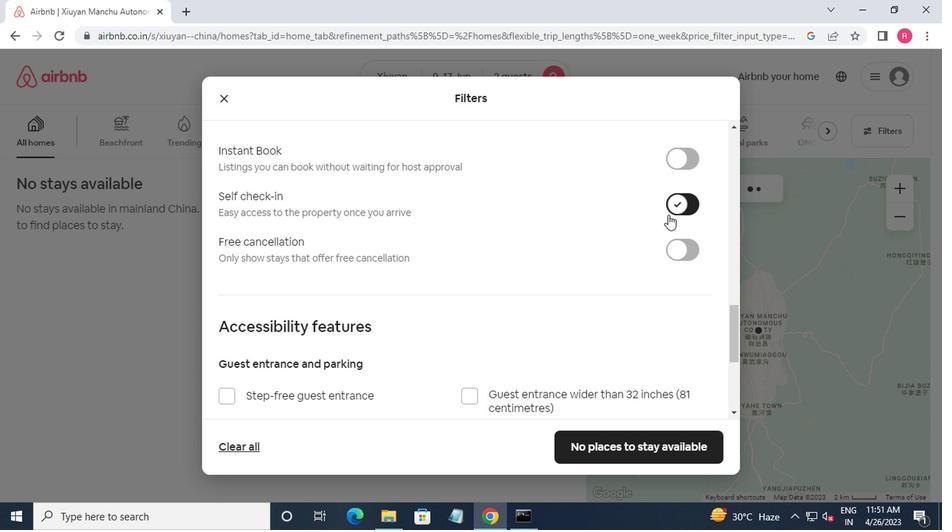 
Action: Mouse scrolled (616, 241) with delta (0, 0)
Screenshot: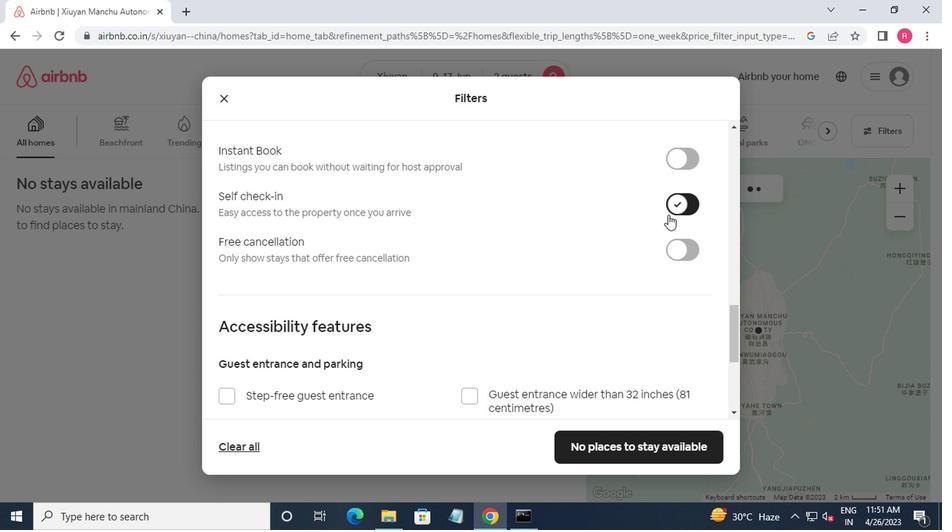 
Action: Mouse moved to (608, 262)
Screenshot: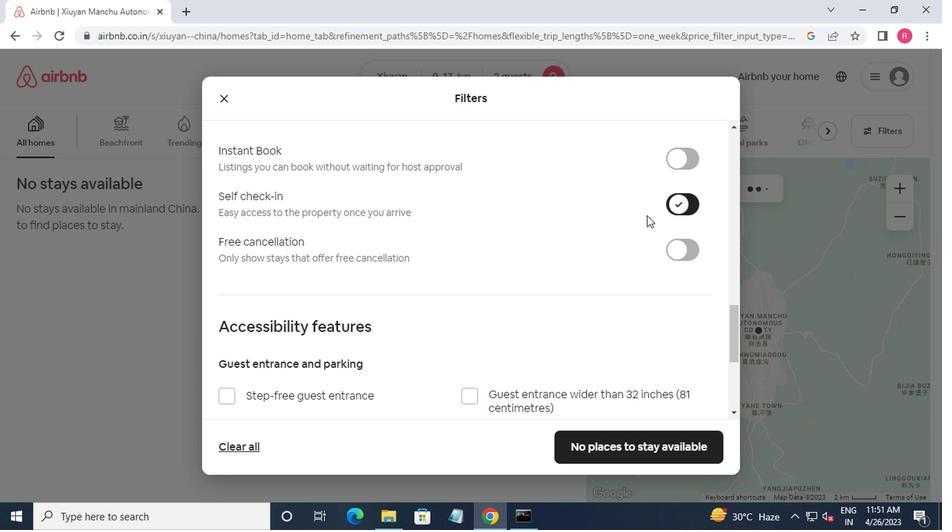 
Action: Mouse scrolled (608, 261) with delta (0, 0)
Screenshot: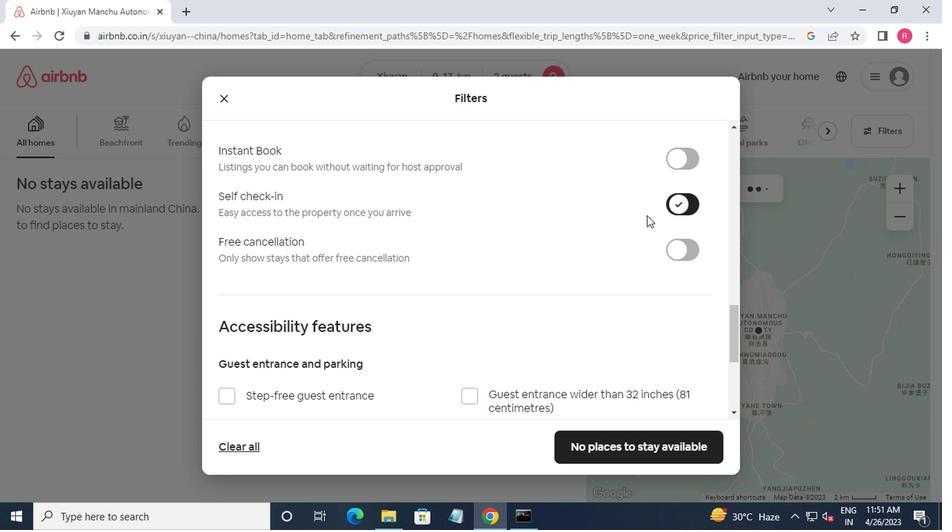 
Action: Mouse moved to (602, 275)
Screenshot: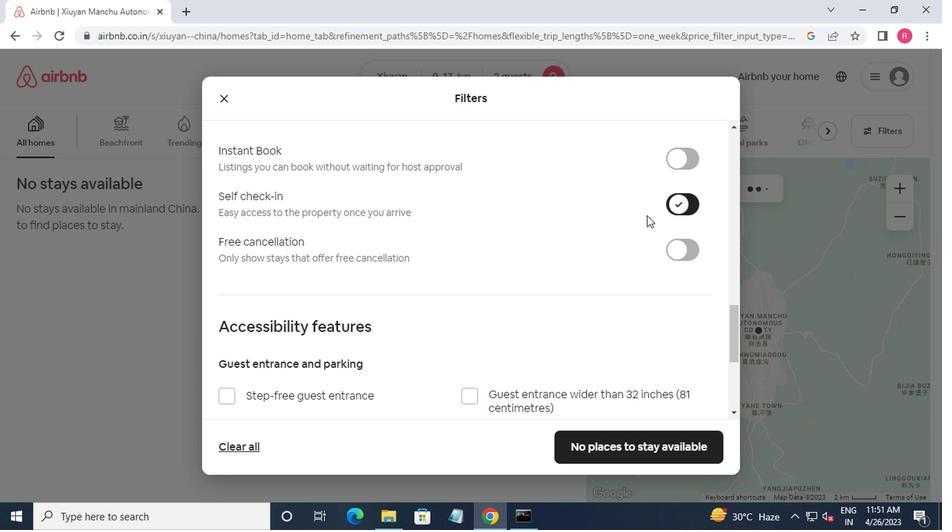 
Action: Mouse scrolled (602, 274) with delta (0, 0)
Screenshot: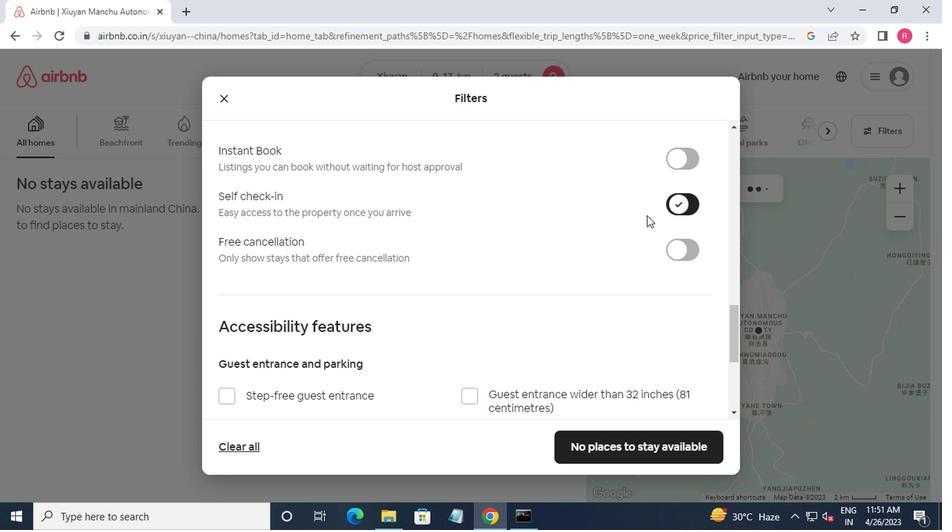 
Action: Mouse moved to (600, 281)
Screenshot: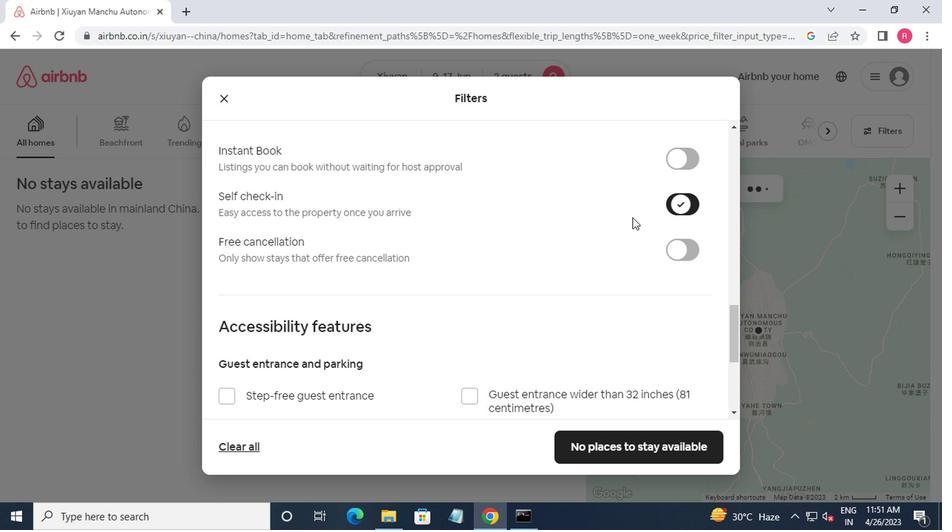 
Action: Mouse scrolled (600, 280) with delta (0, 0)
Screenshot: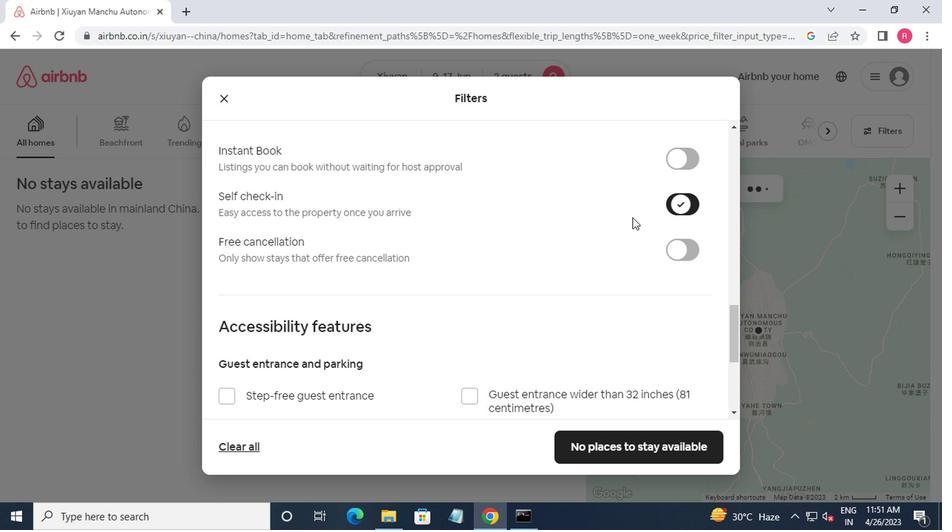 
Action: Mouse moved to (585, 314)
Screenshot: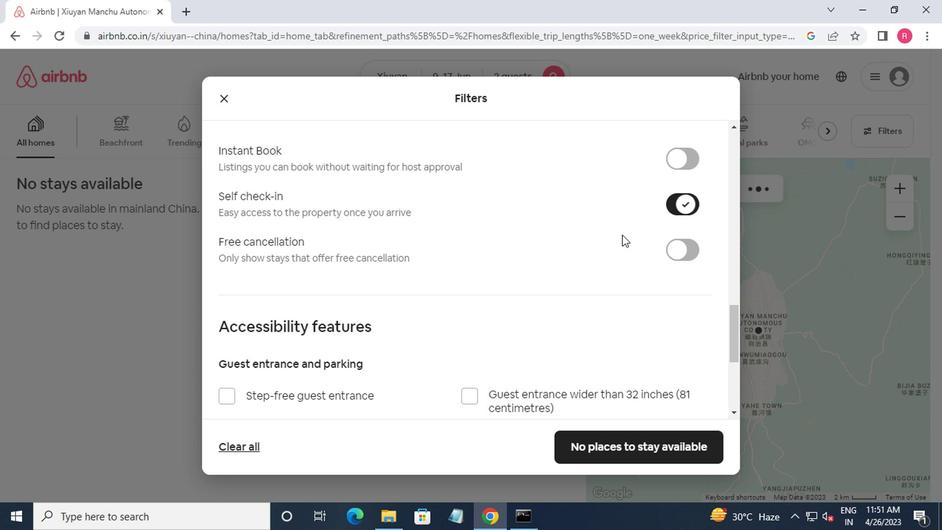 
Action: Mouse scrolled (585, 313) with delta (0, 0)
Screenshot: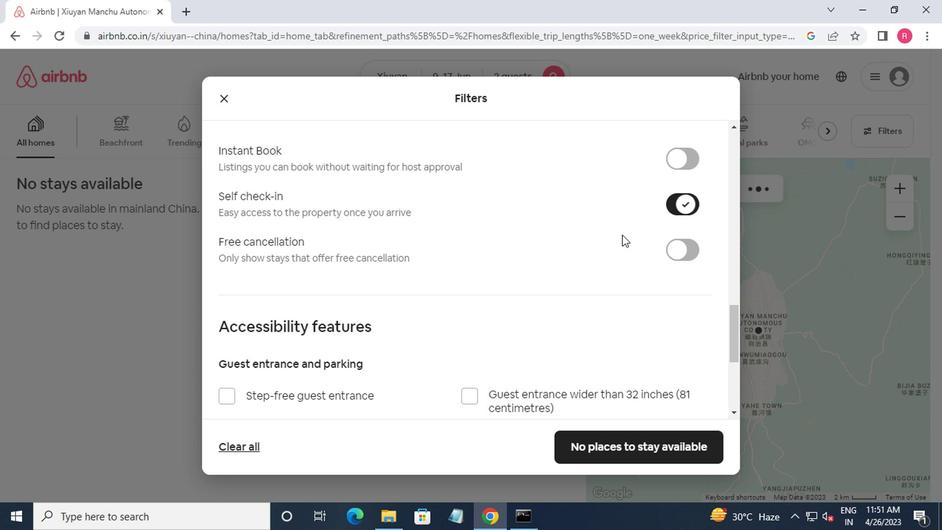 
Action: Mouse moved to (554, 331)
Screenshot: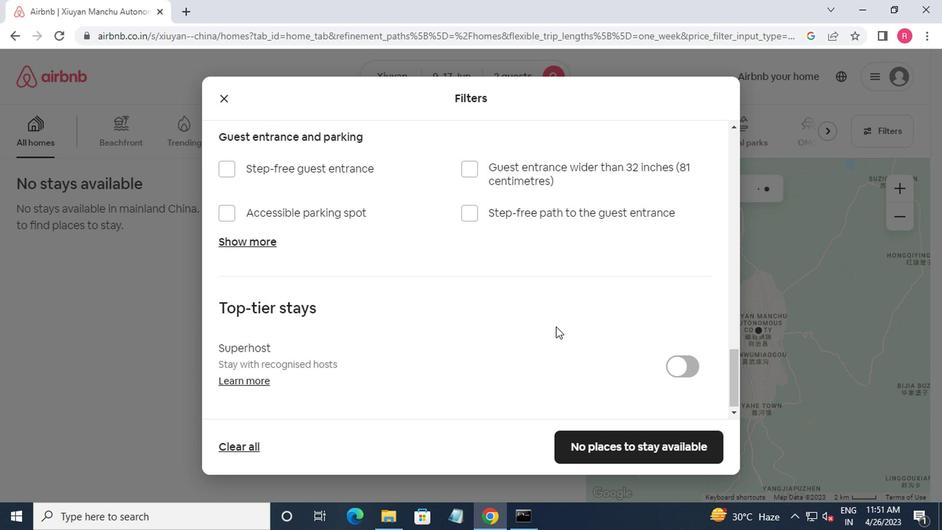 
Action: Mouse scrolled (554, 331) with delta (0, 0)
Screenshot: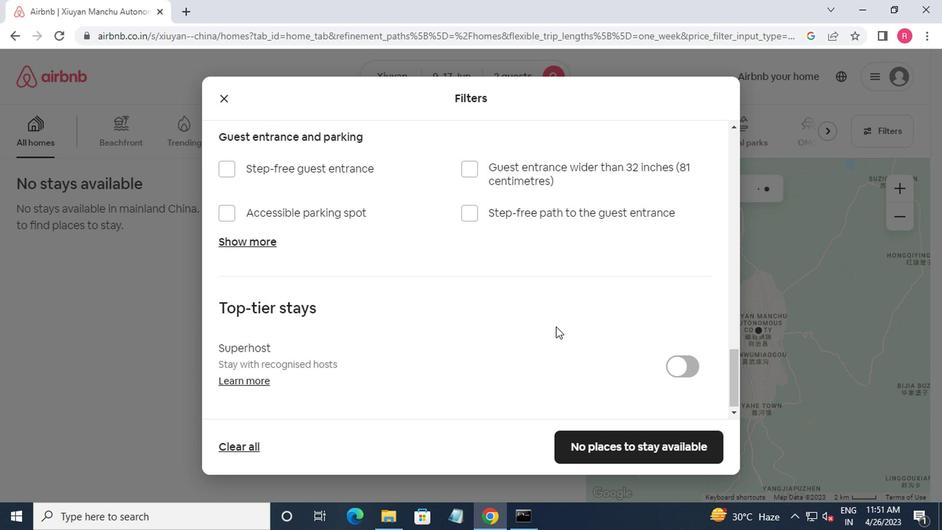 
Action: Mouse moved to (554, 333)
Screenshot: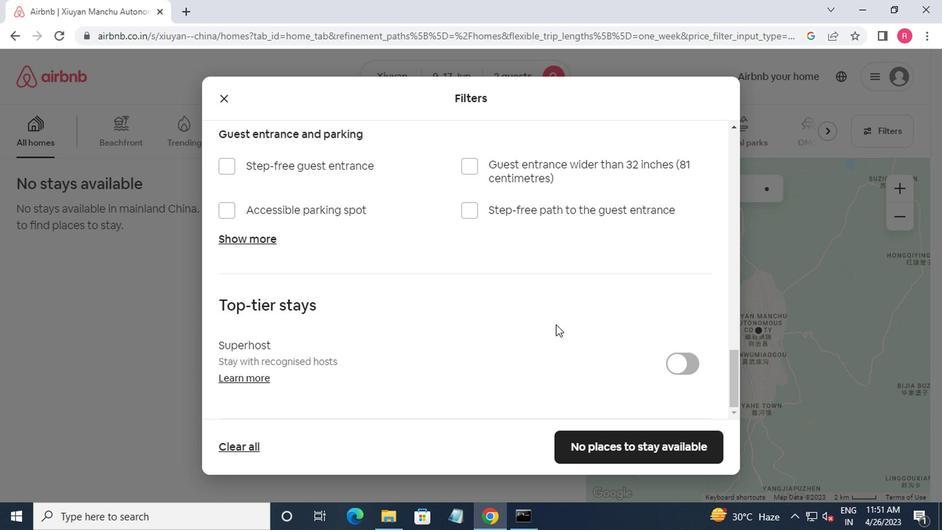 
Action: Mouse scrolled (554, 333) with delta (0, 0)
Screenshot: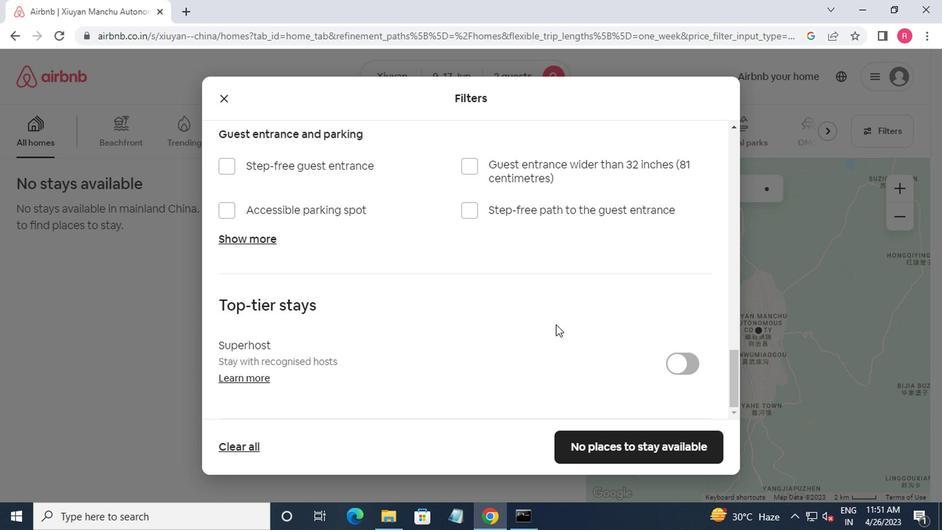 
Action: Mouse moved to (556, 339)
Screenshot: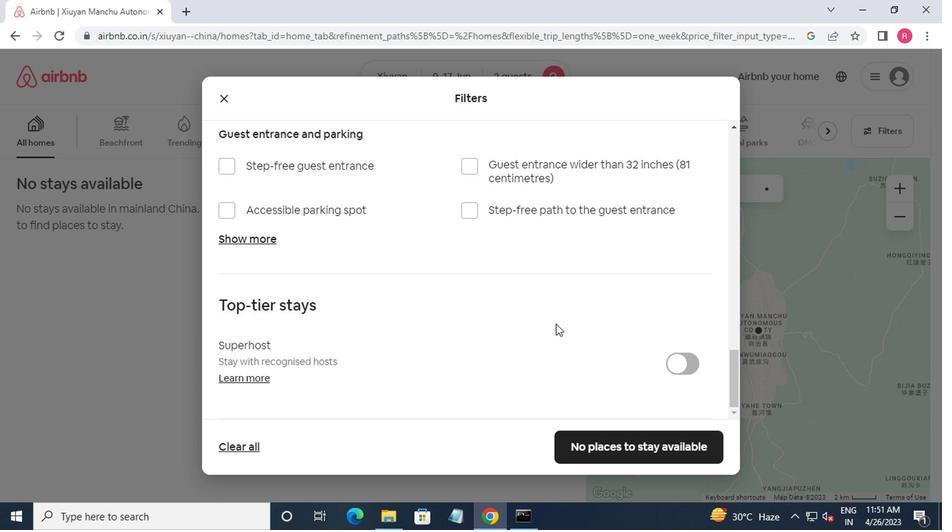 
Action: Mouse scrolled (556, 338) with delta (0, 0)
Screenshot: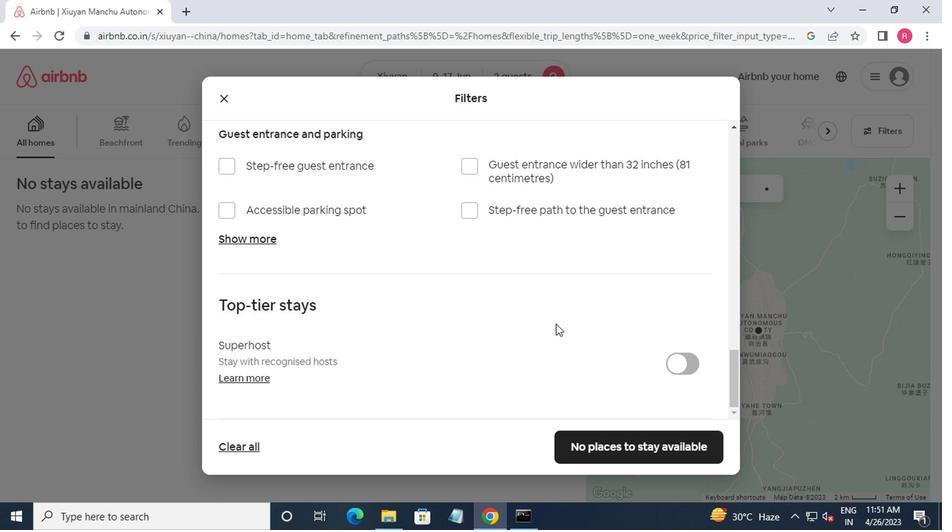 
Action: Mouse moved to (593, 439)
Screenshot: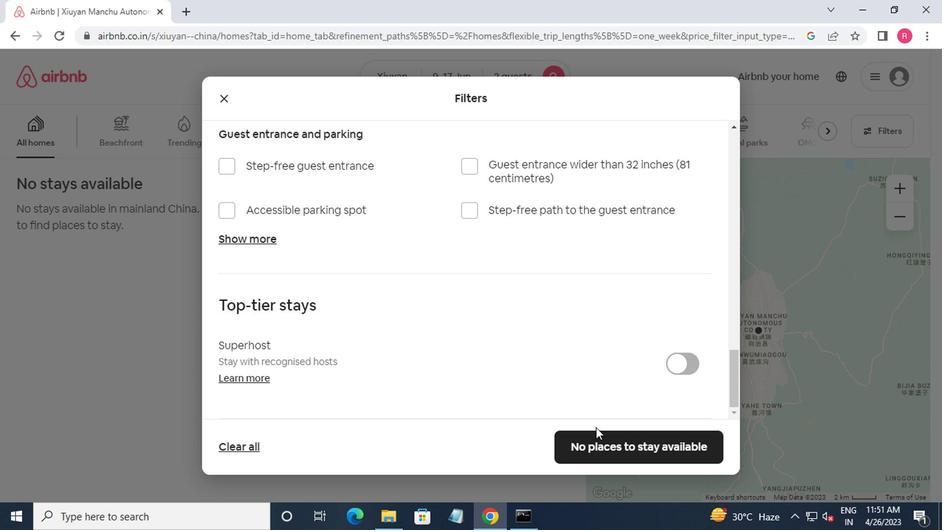 
Action: Mouse pressed left at (593, 439)
Screenshot: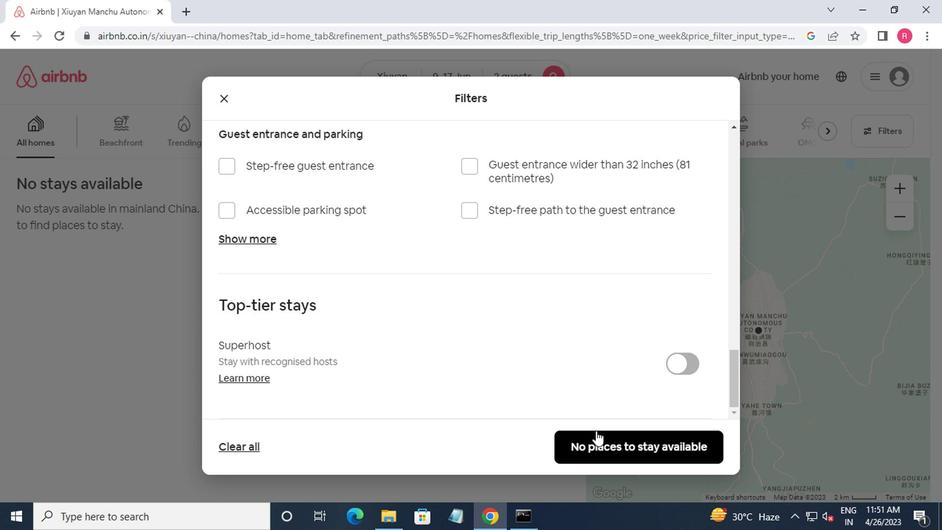 
Action: Mouse moved to (607, 441)
Screenshot: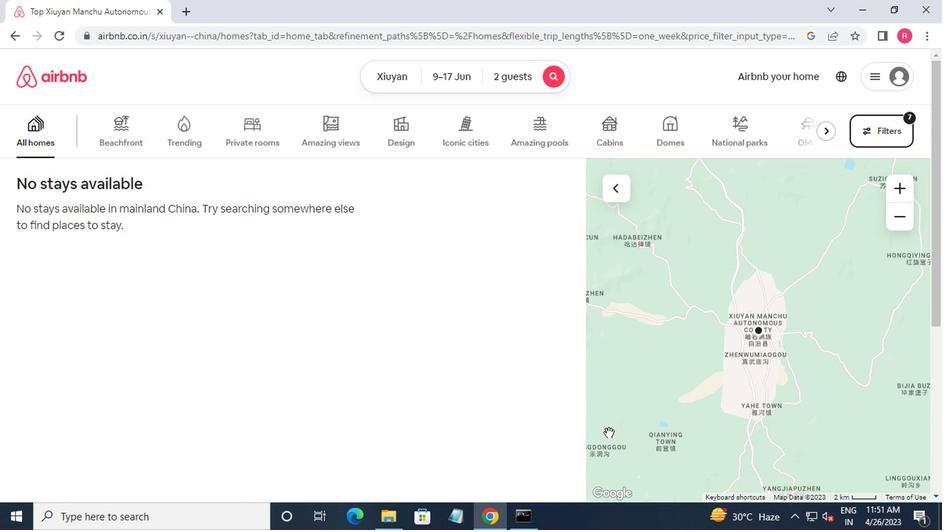 
